Task: Search one way flight ticket for 4 adults, 1 infant in seat and 1 infant on lap in premium economy from Jacksonville: Albert J. Ellis Airport to Riverton: Central Wyoming Regional Airport (was Riverton Regional) on 8-4-2023. Choice of flights is Westjet. Number of bags: 5 checked bags. Price is upto 78000. Outbound departure time preference is 4:15.
Action: Mouse moved to (415, 355)
Screenshot: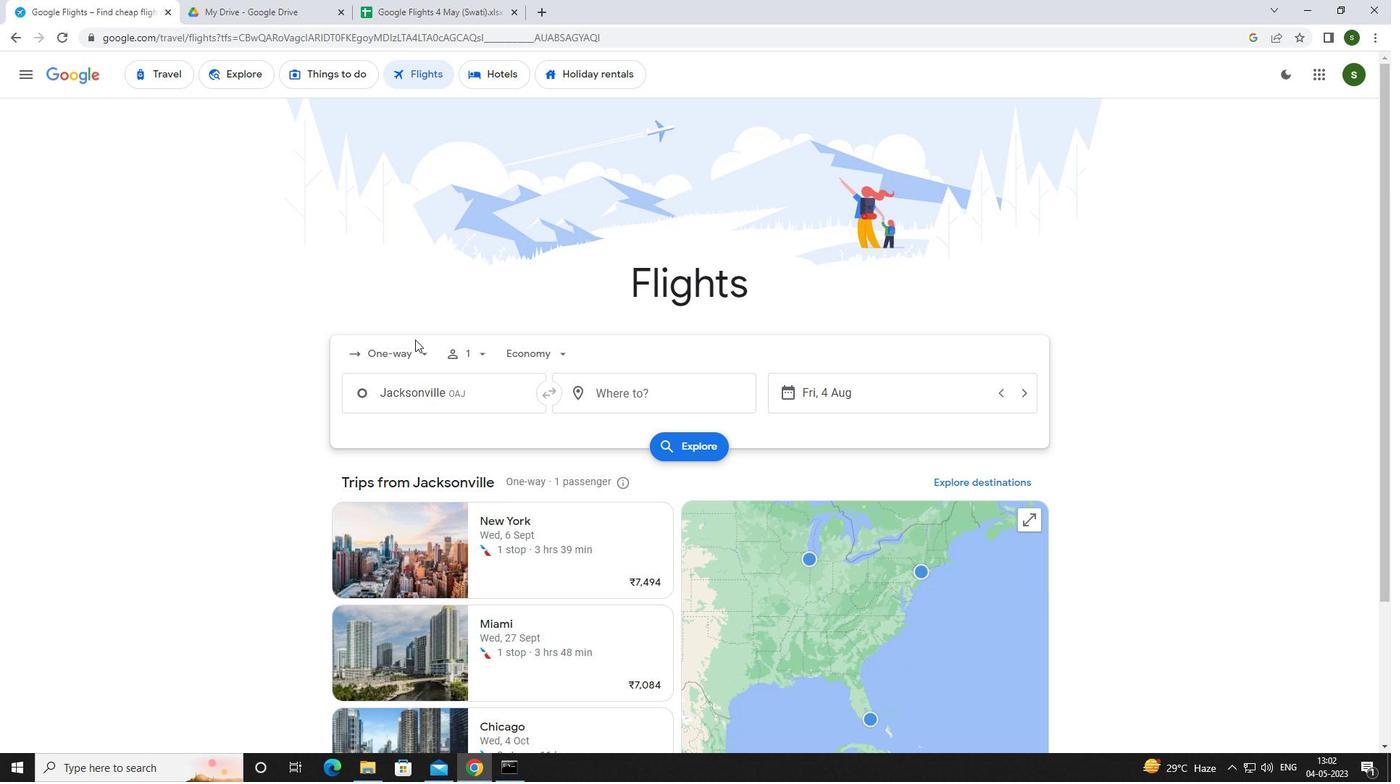 
Action: Mouse pressed left at (415, 355)
Screenshot: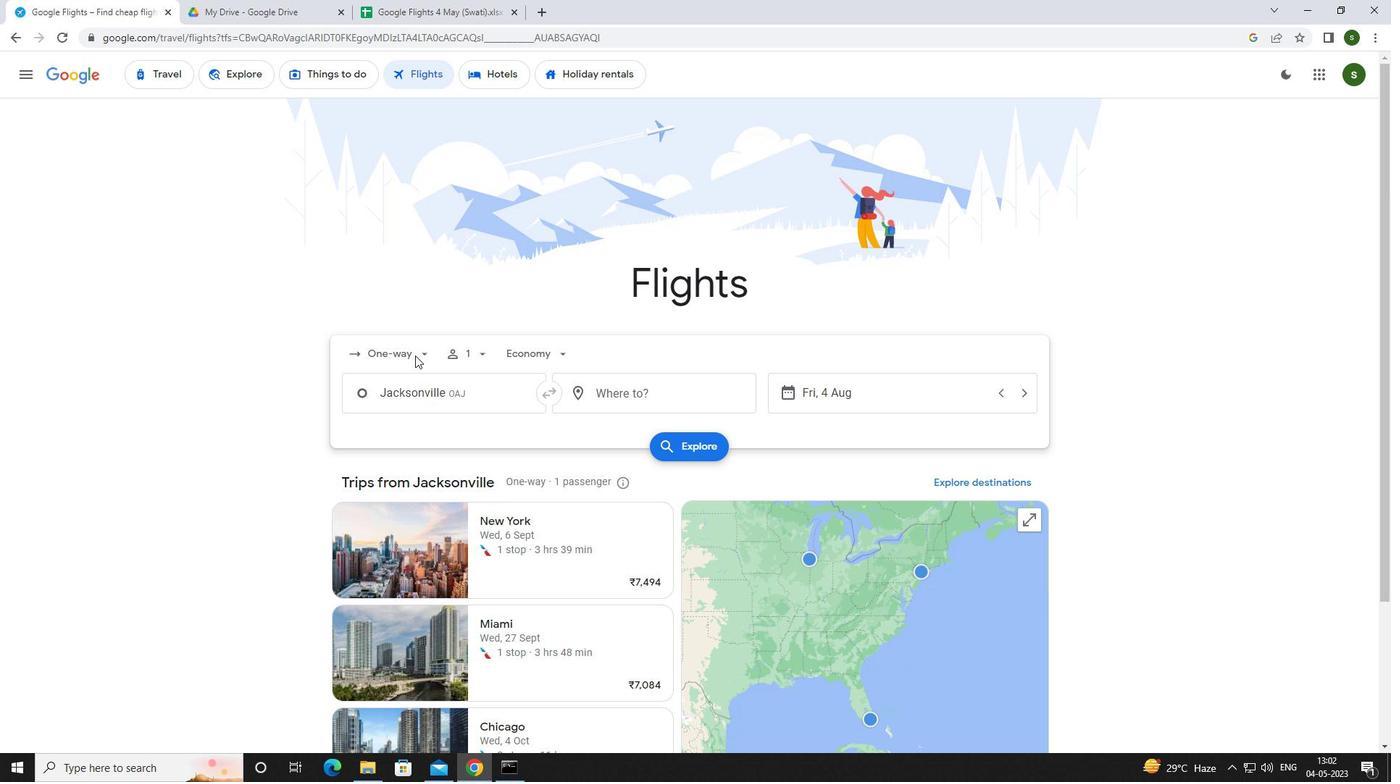 
Action: Mouse moved to (402, 424)
Screenshot: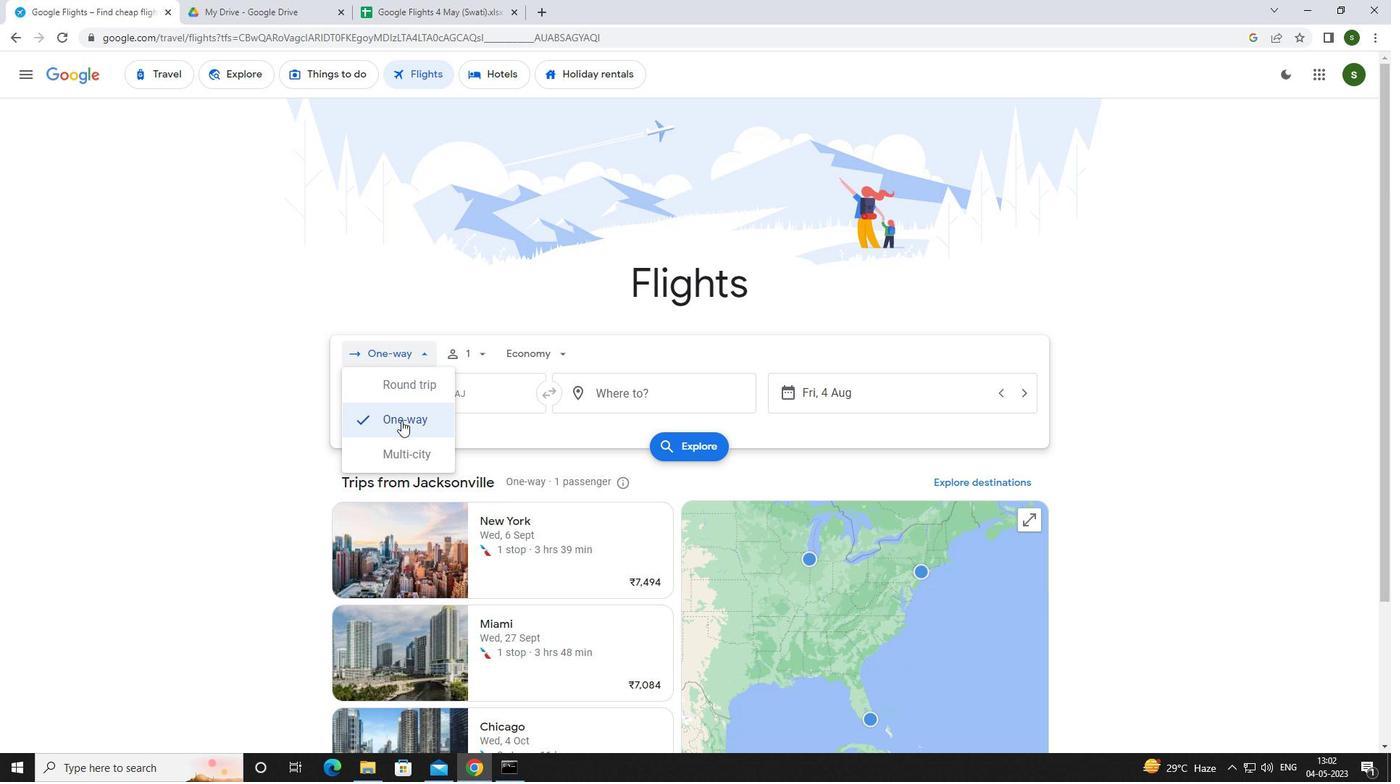 
Action: Mouse pressed left at (402, 424)
Screenshot: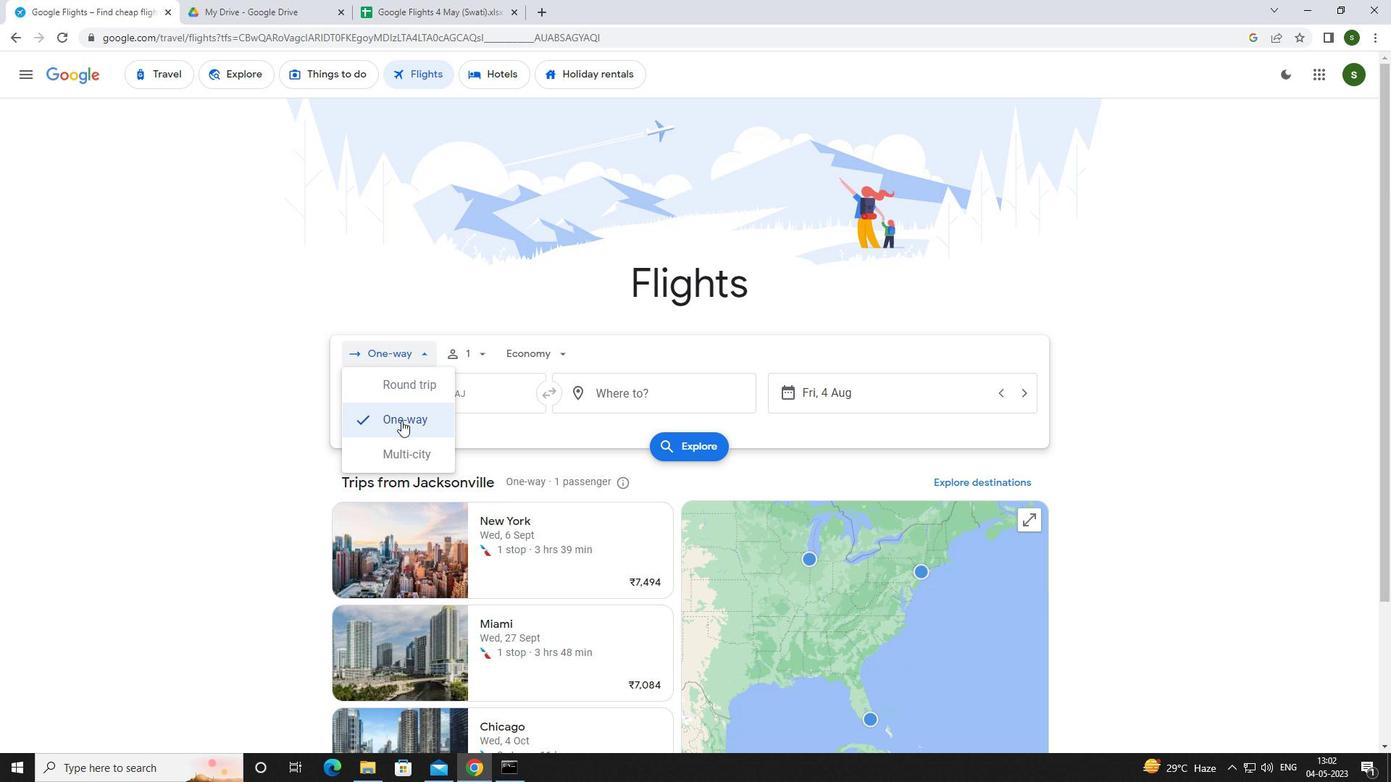 
Action: Mouse moved to (482, 355)
Screenshot: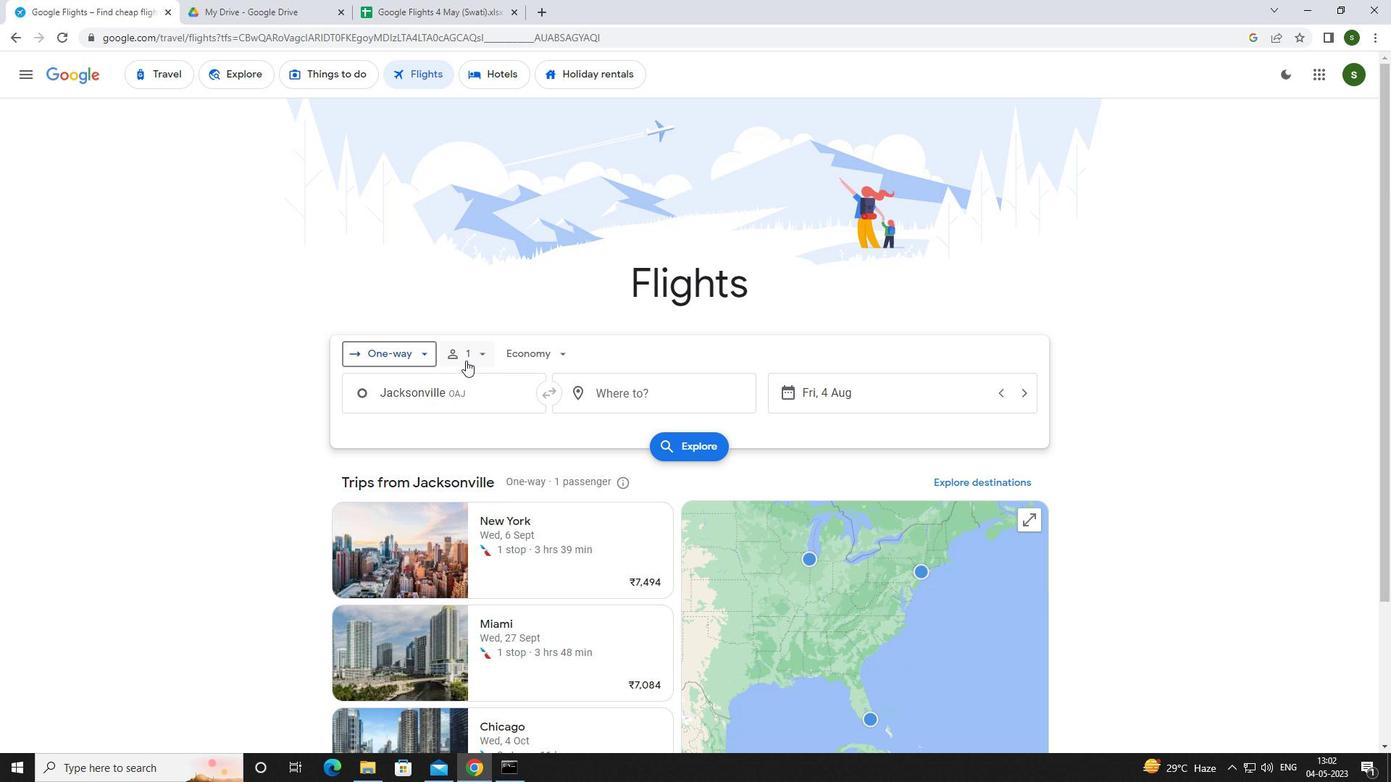 
Action: Mouse pressed left at (482, 355)
Screenshot: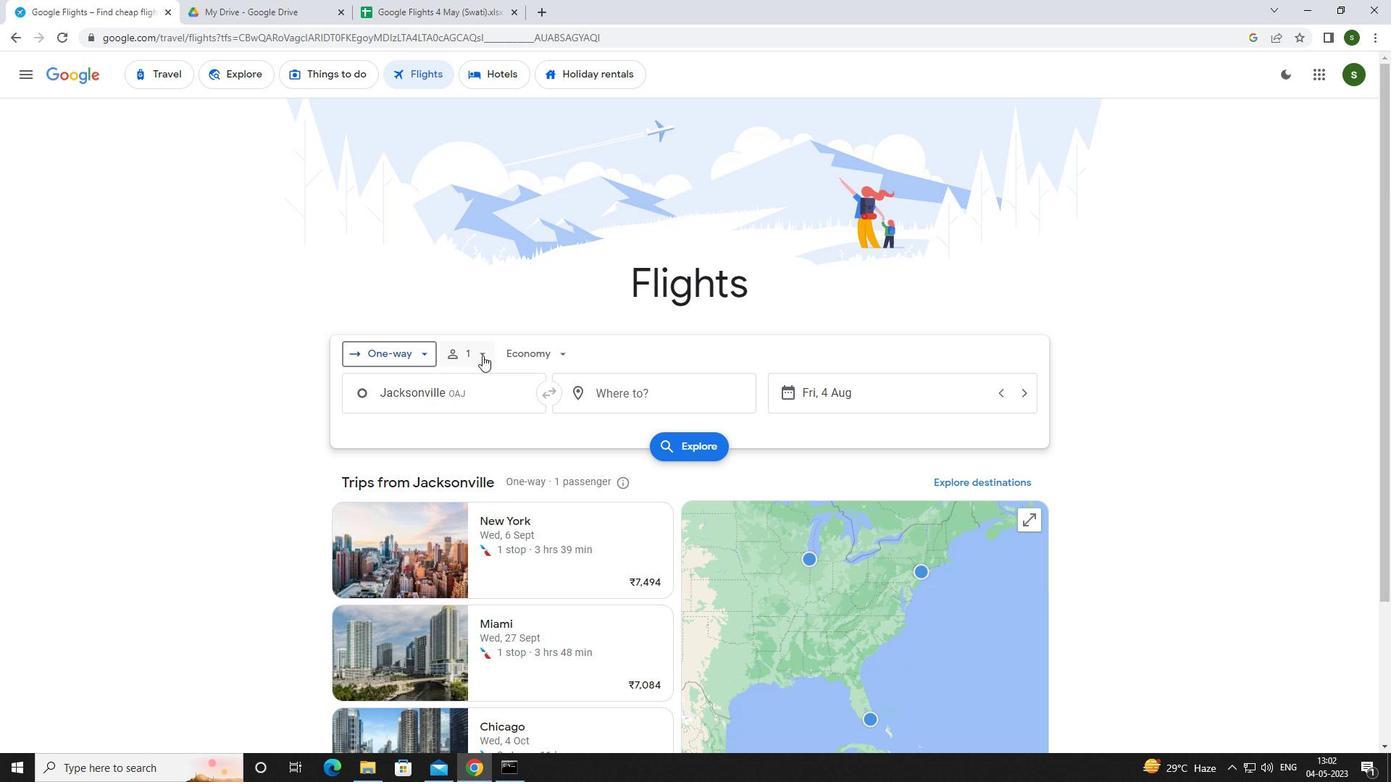 
Action: Mouse moved to (593, 389)
Screenshot: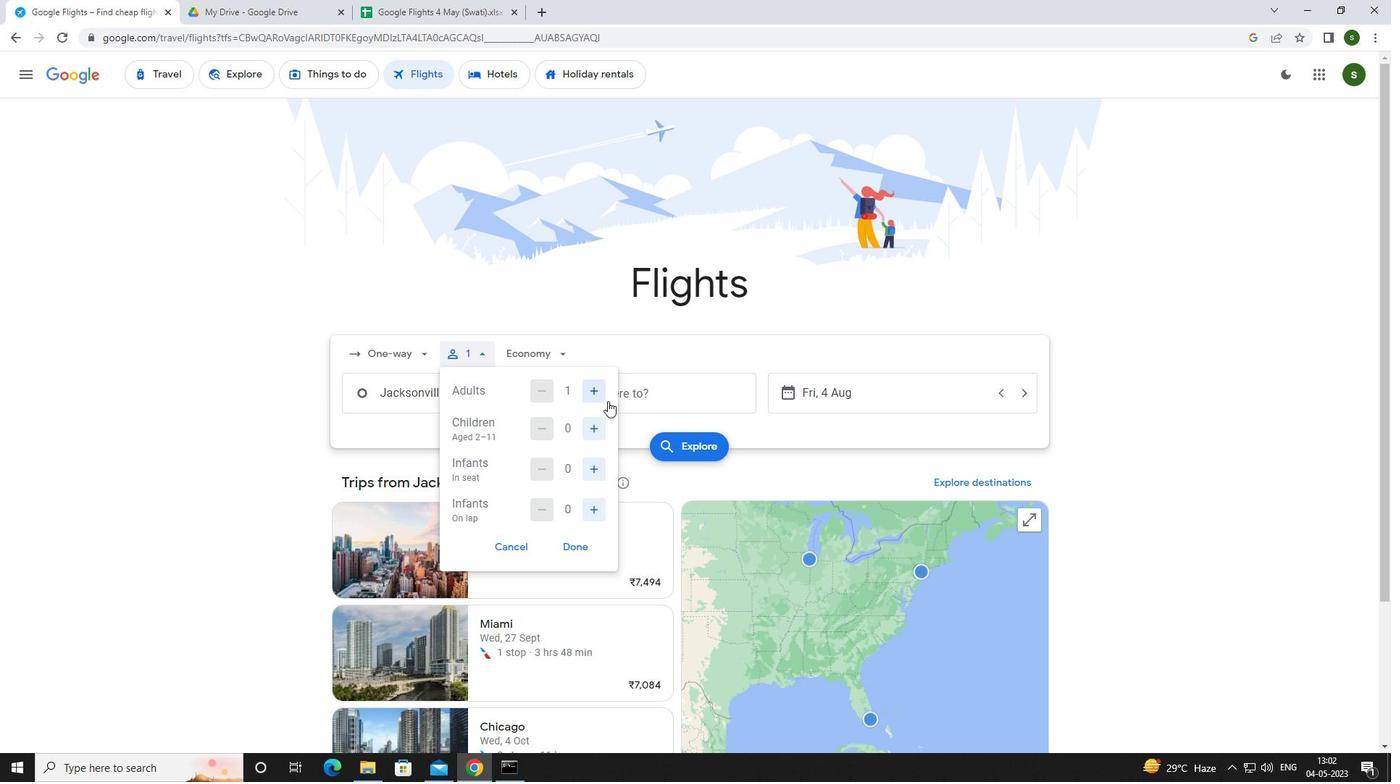 
Action: Mouse pressed left at (593, 389)
Screenshot: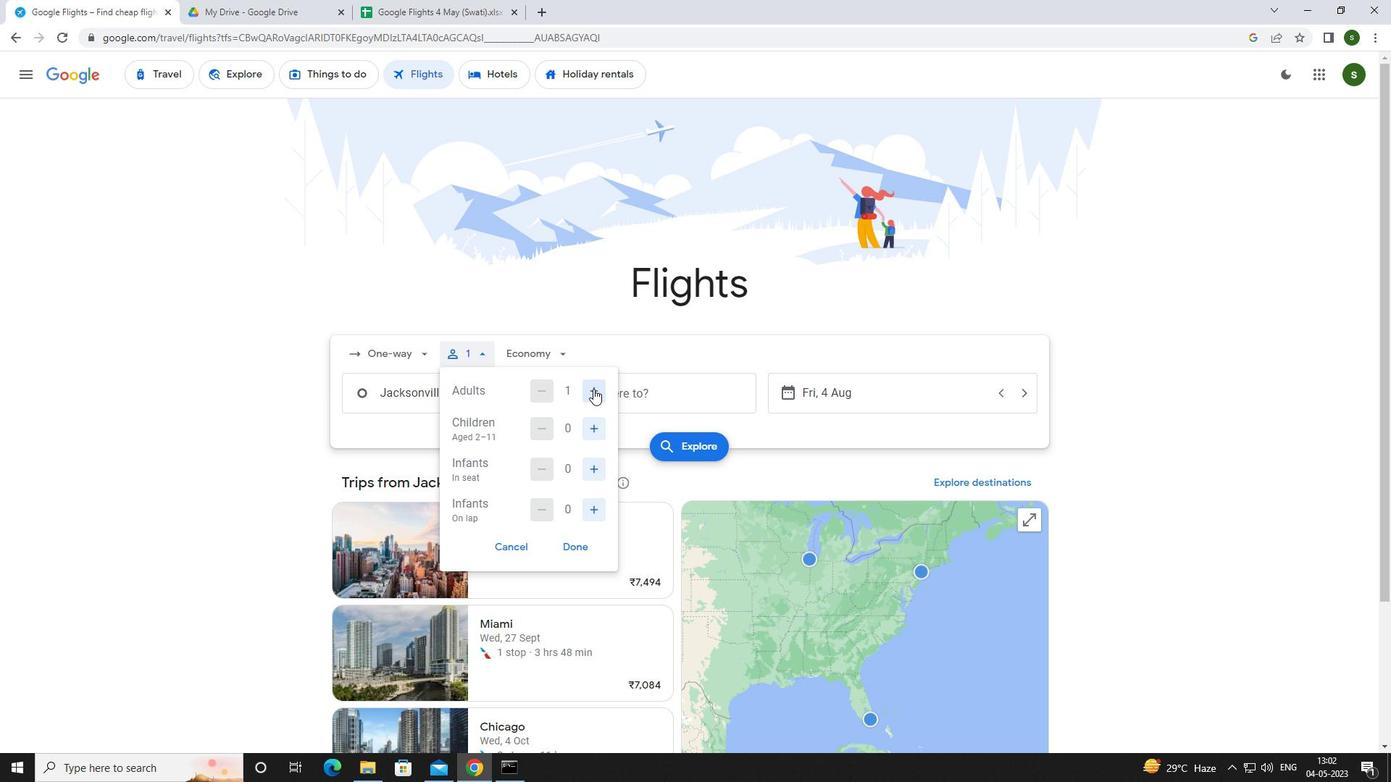 
Action: Mouse pressed left at (593, 389)
Screenshot: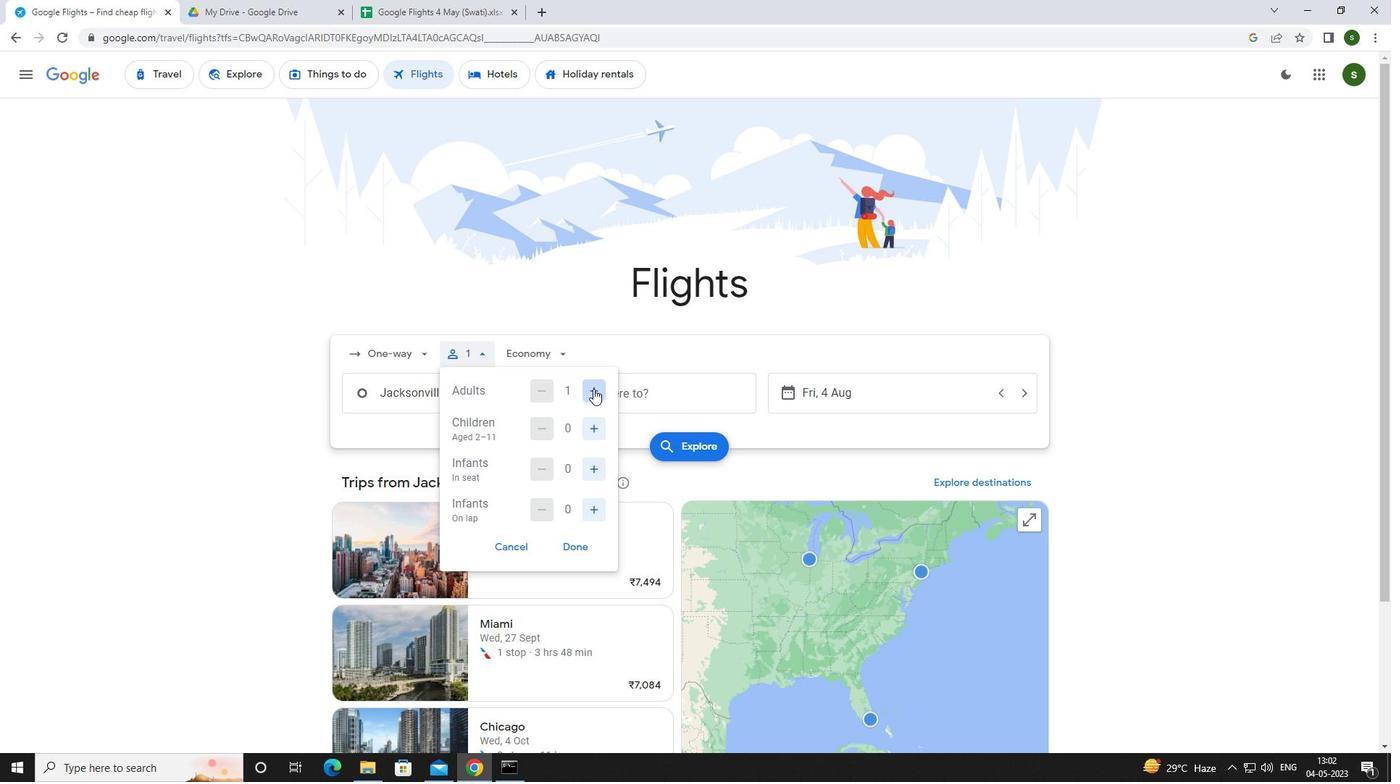 
Action: Mouse pressed left at (593, 389)
Screenshot: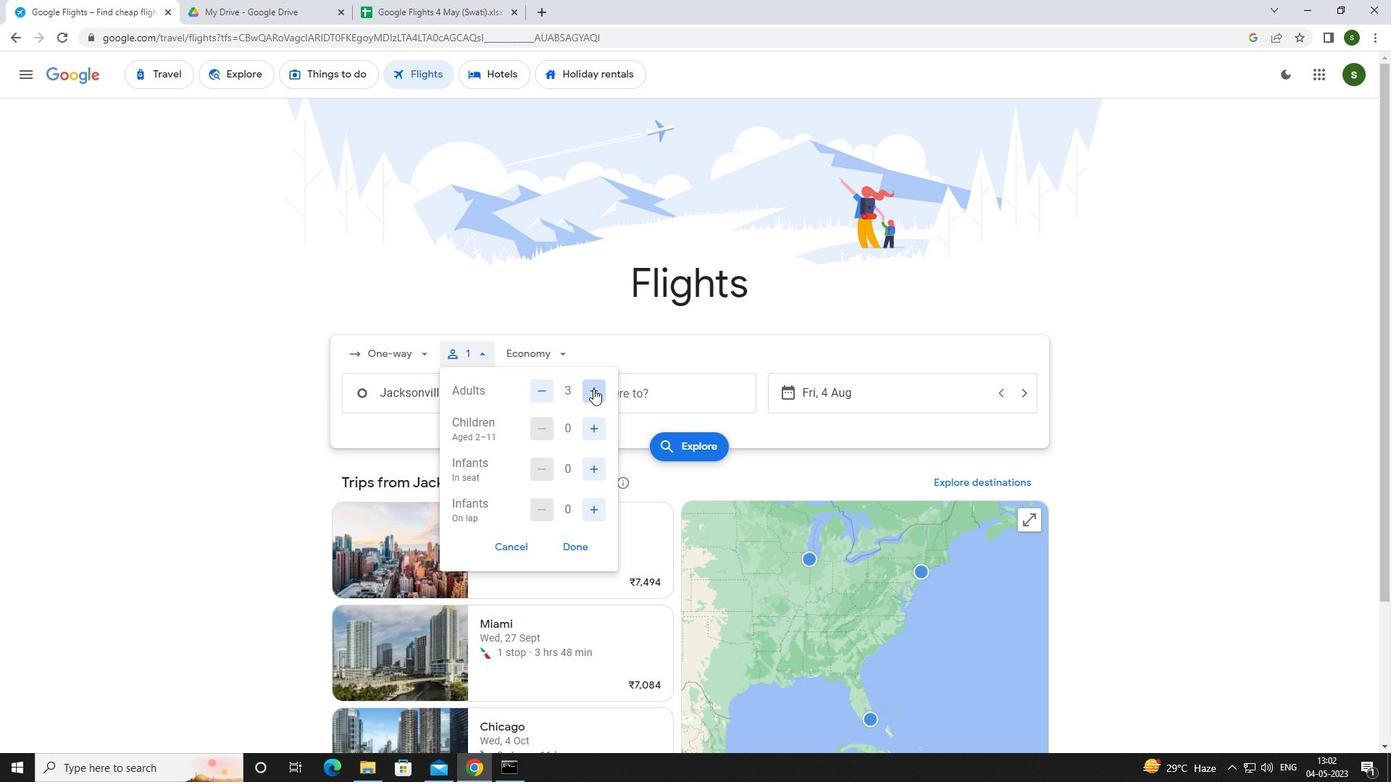
Action: Mouse moved to (588, 478)
Screenshot: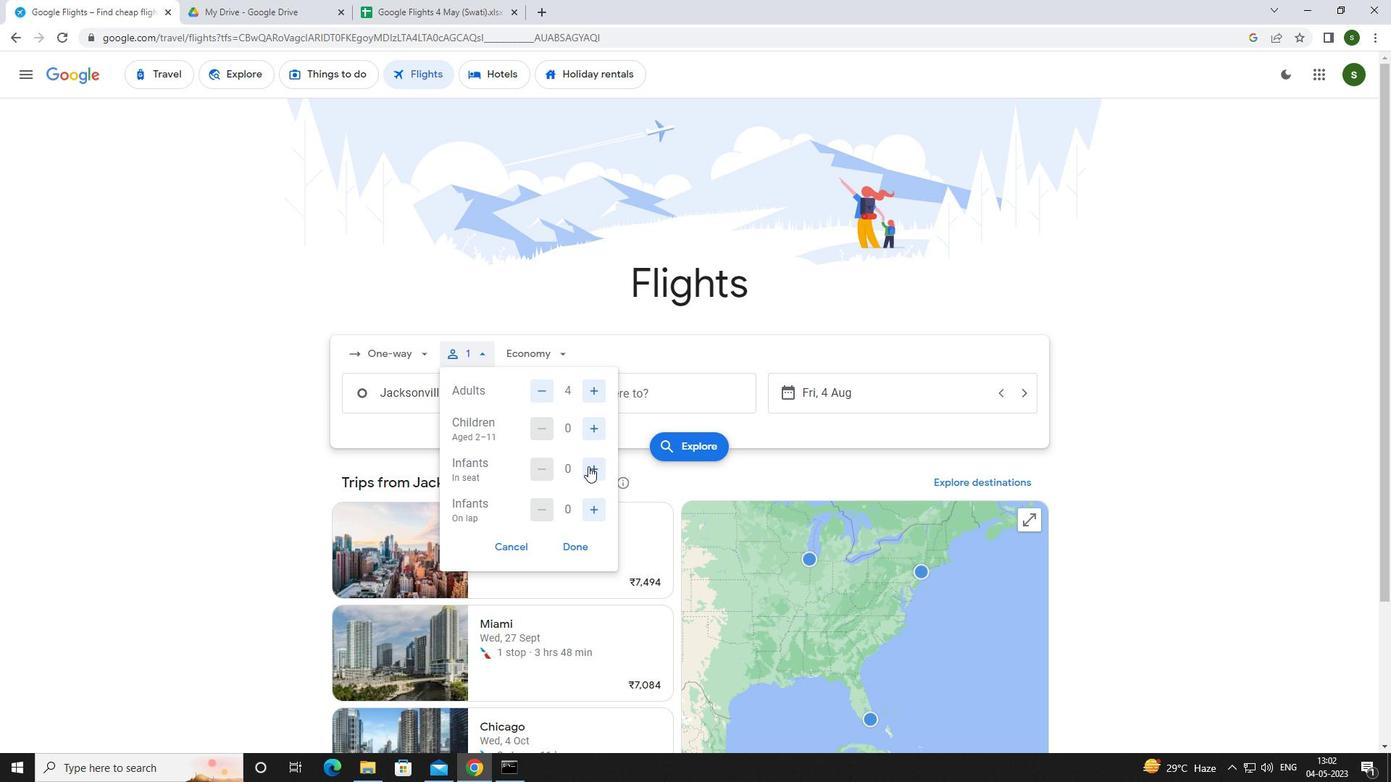 
Action: Mouse pressed left at (588, 478)
Screenshot: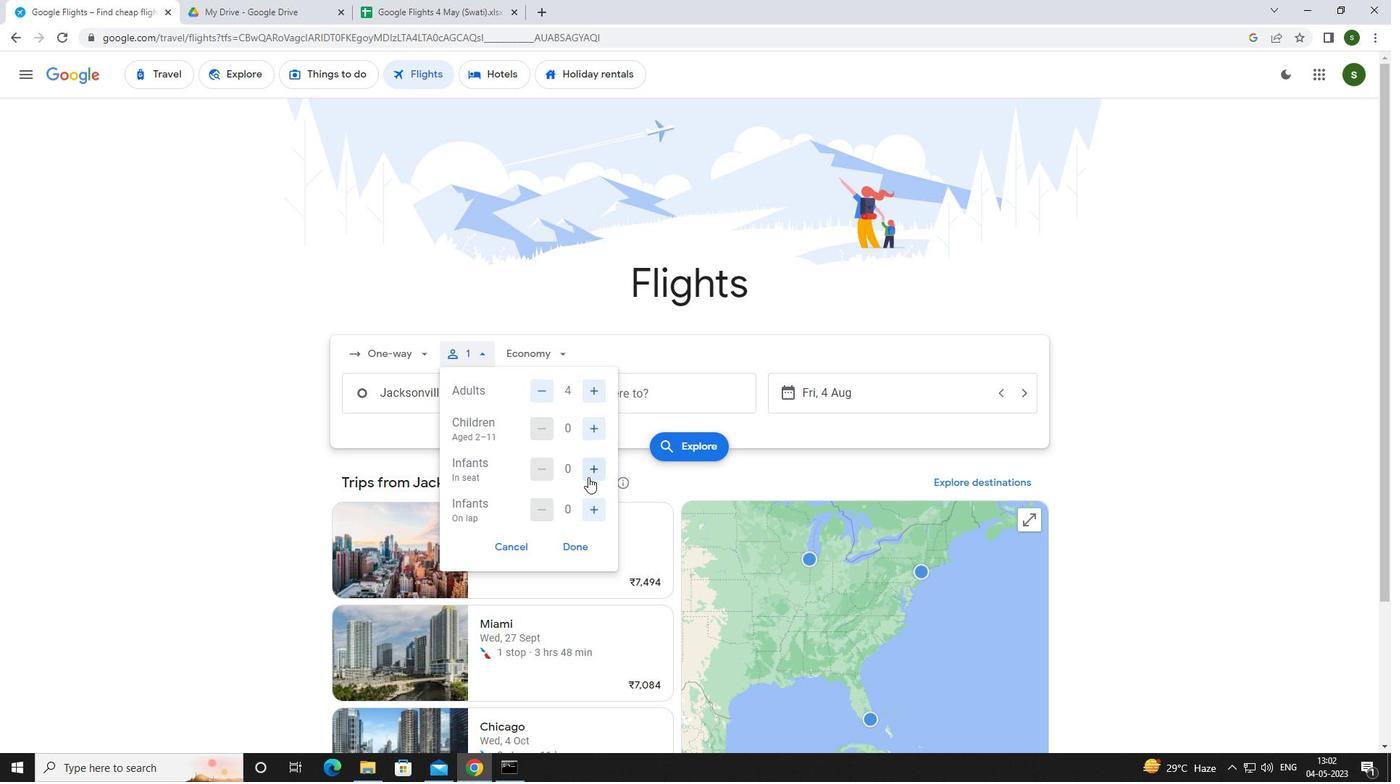 
Action: Mouse moved to (595, 507)
Screenshot: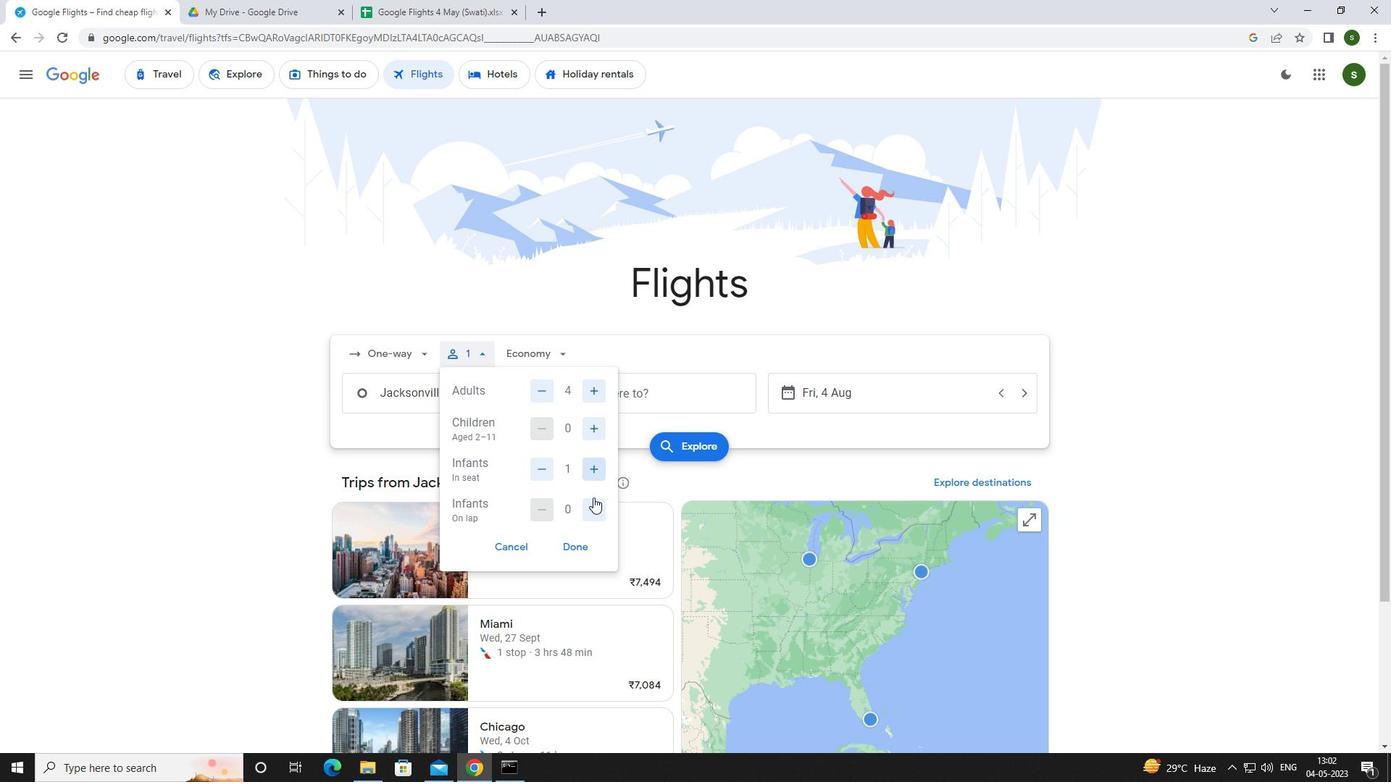 
Action: Mouse pressed left at (595, 507)
Screenshot: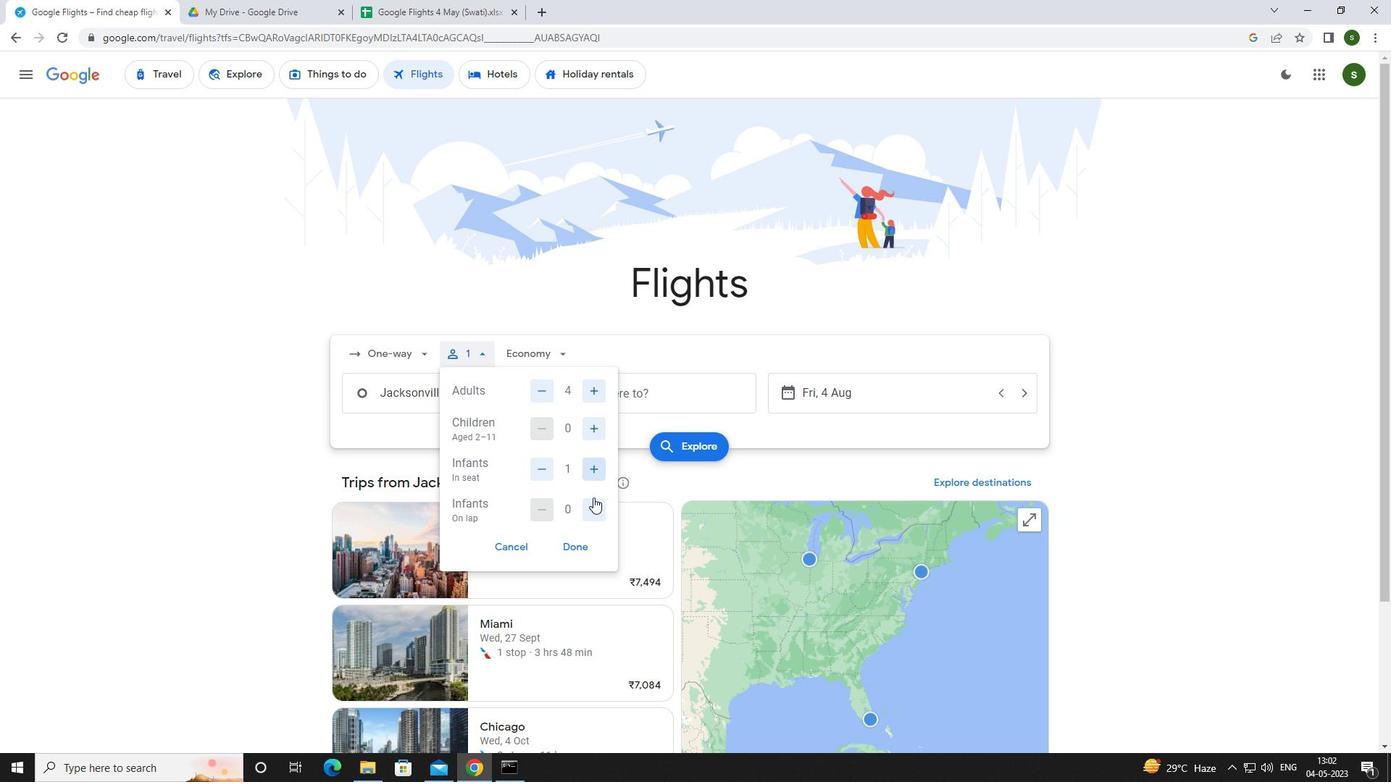 
Action: Mouse moved to (564, 357)
Screenshot: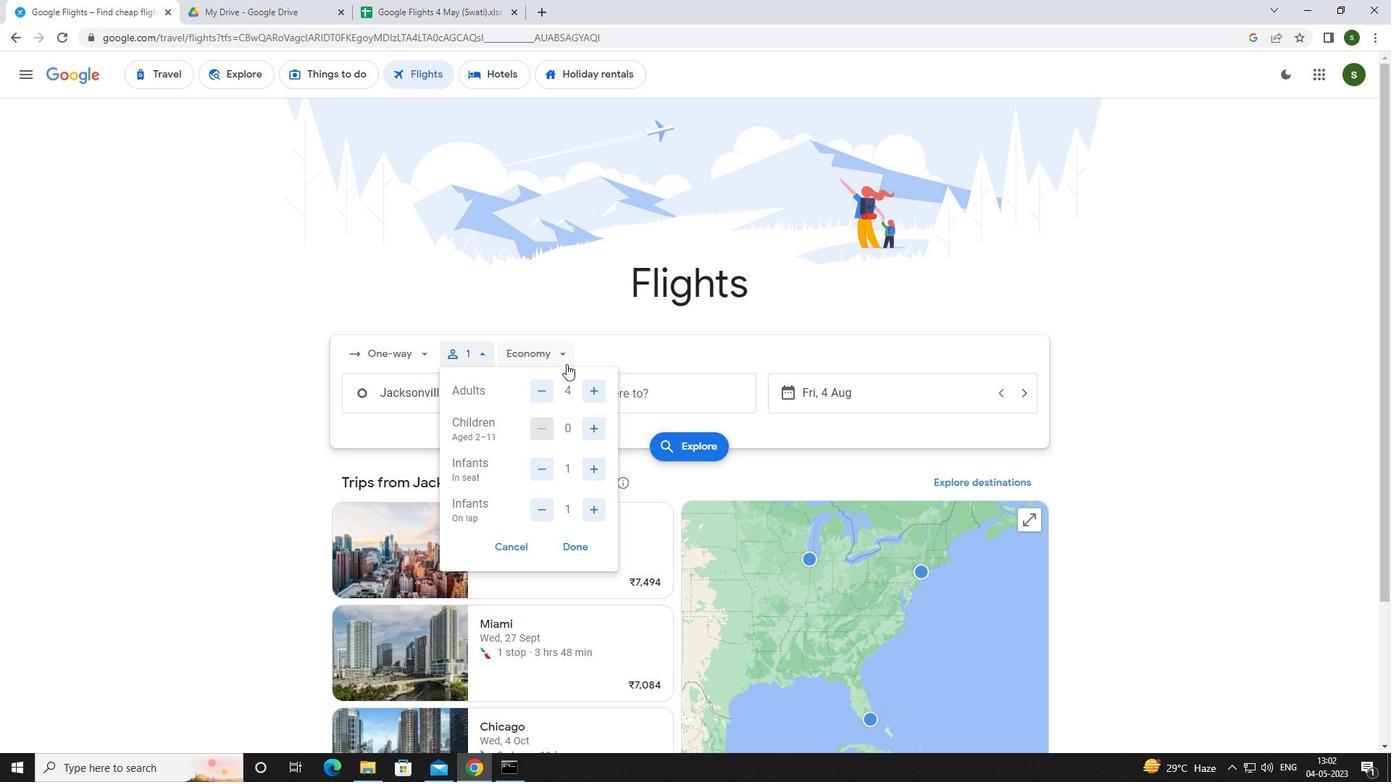 
Action: Mouse pressed left at (564, 357)
Screenshot: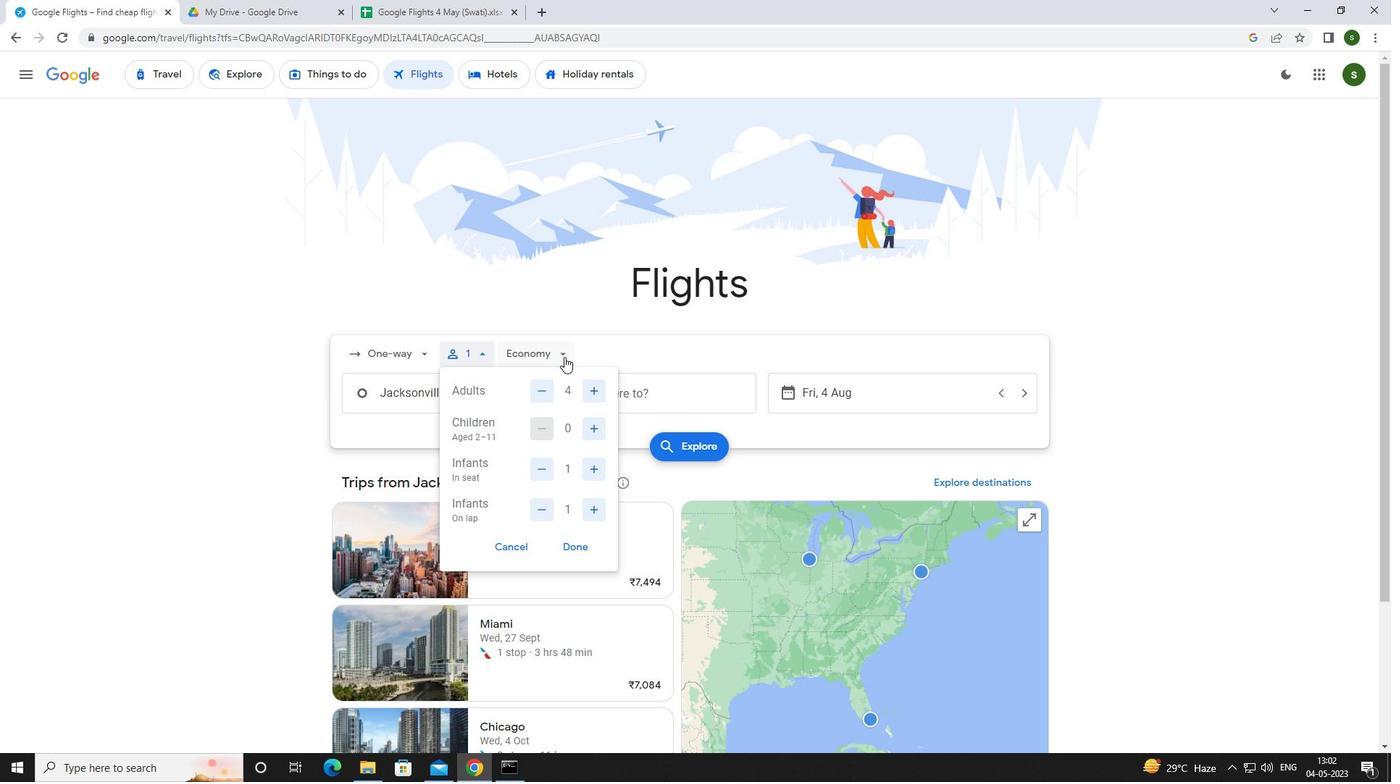 
Action: Mouse moved to (570, 415)
Screenshot: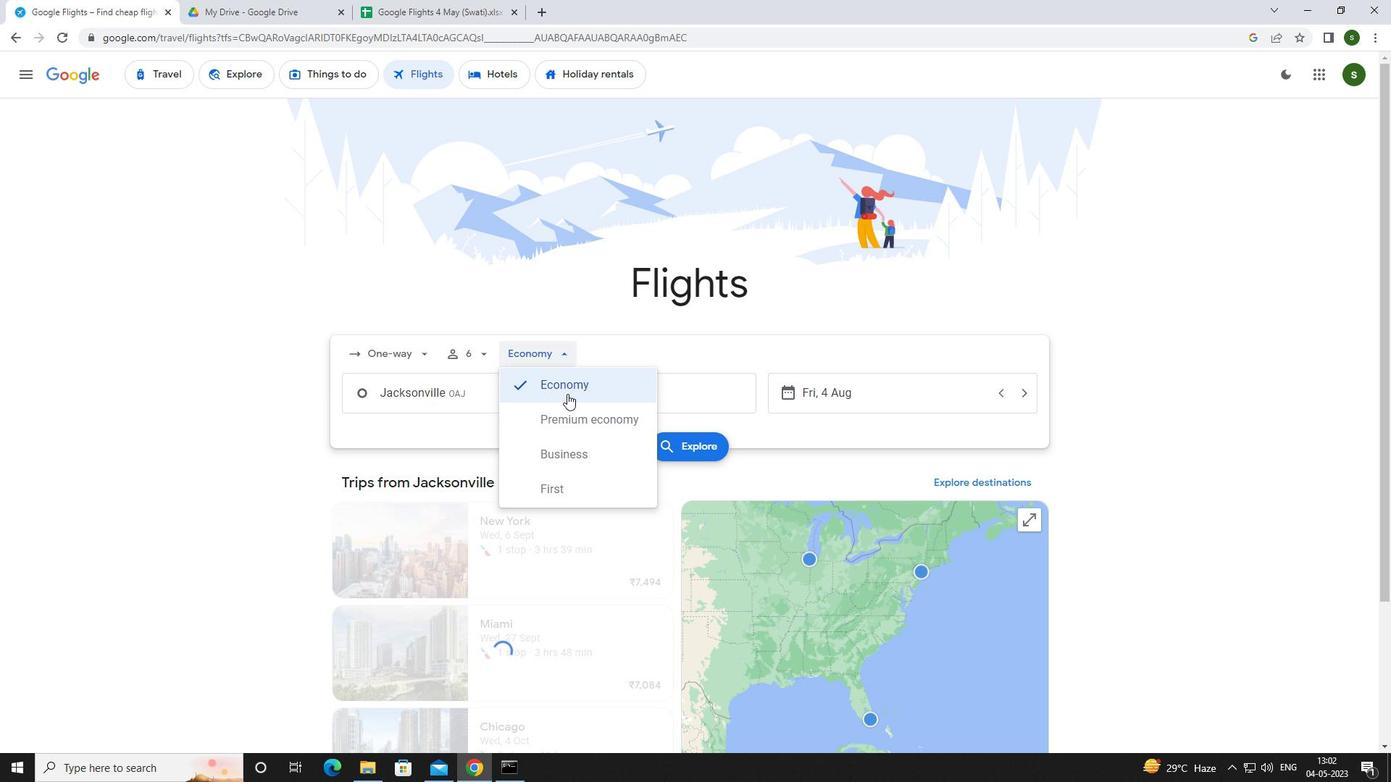 
Action: Mouse pressed left at (570, 415)
Screenshot: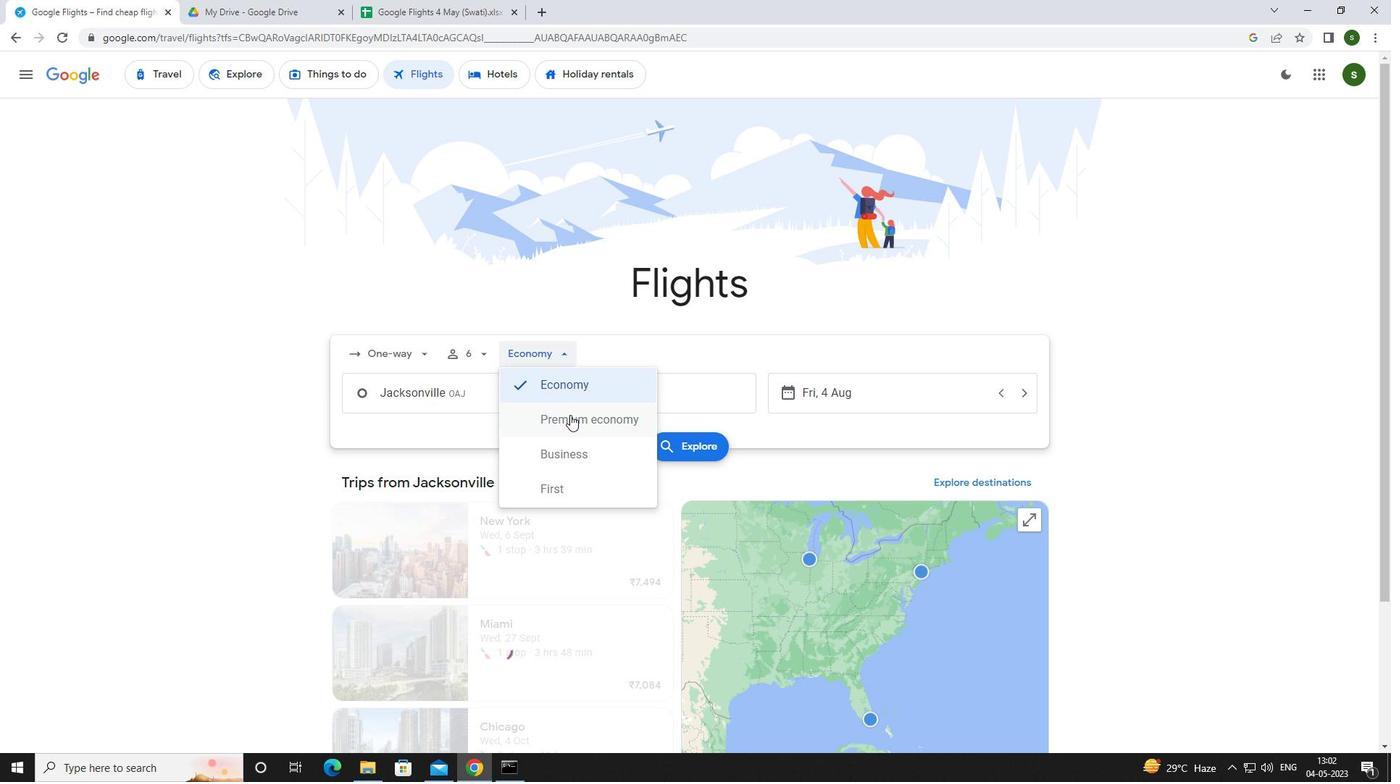
Action: Mouse moved to (514, 392)
Screenshot: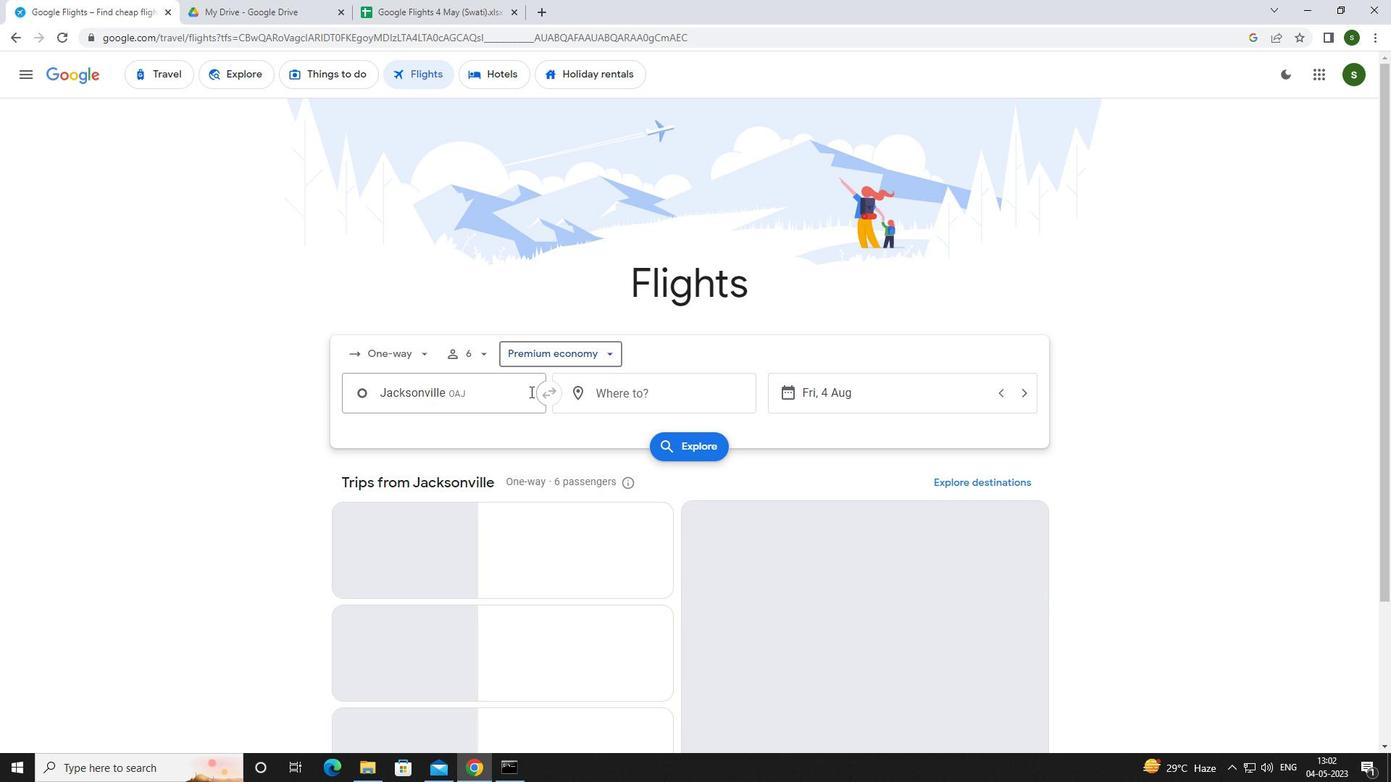 
Action: Mouse pressed left at (514, 392)
Screenshot: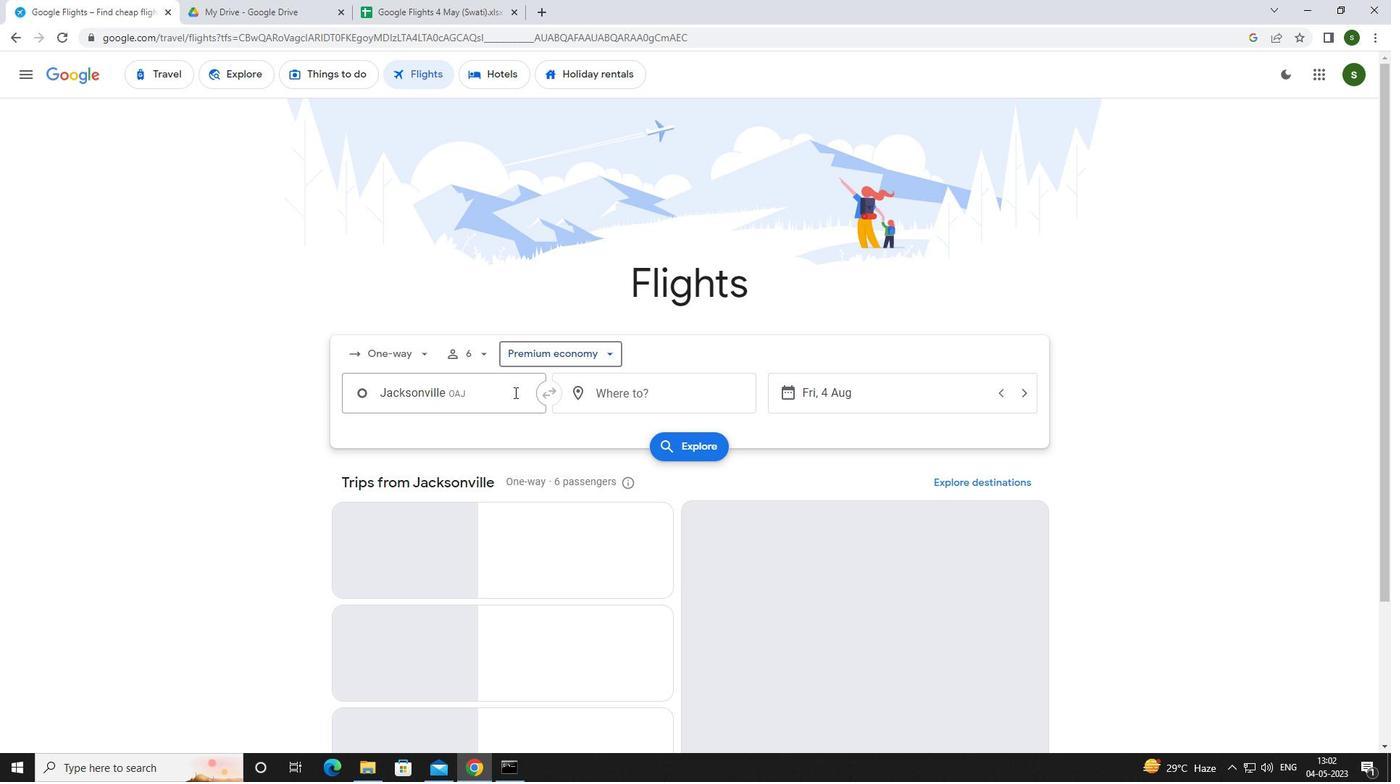 
Action: Key pressed <Key.caps_lock>a<Key.caps_lock>lbert<Key.space>
Screenshot: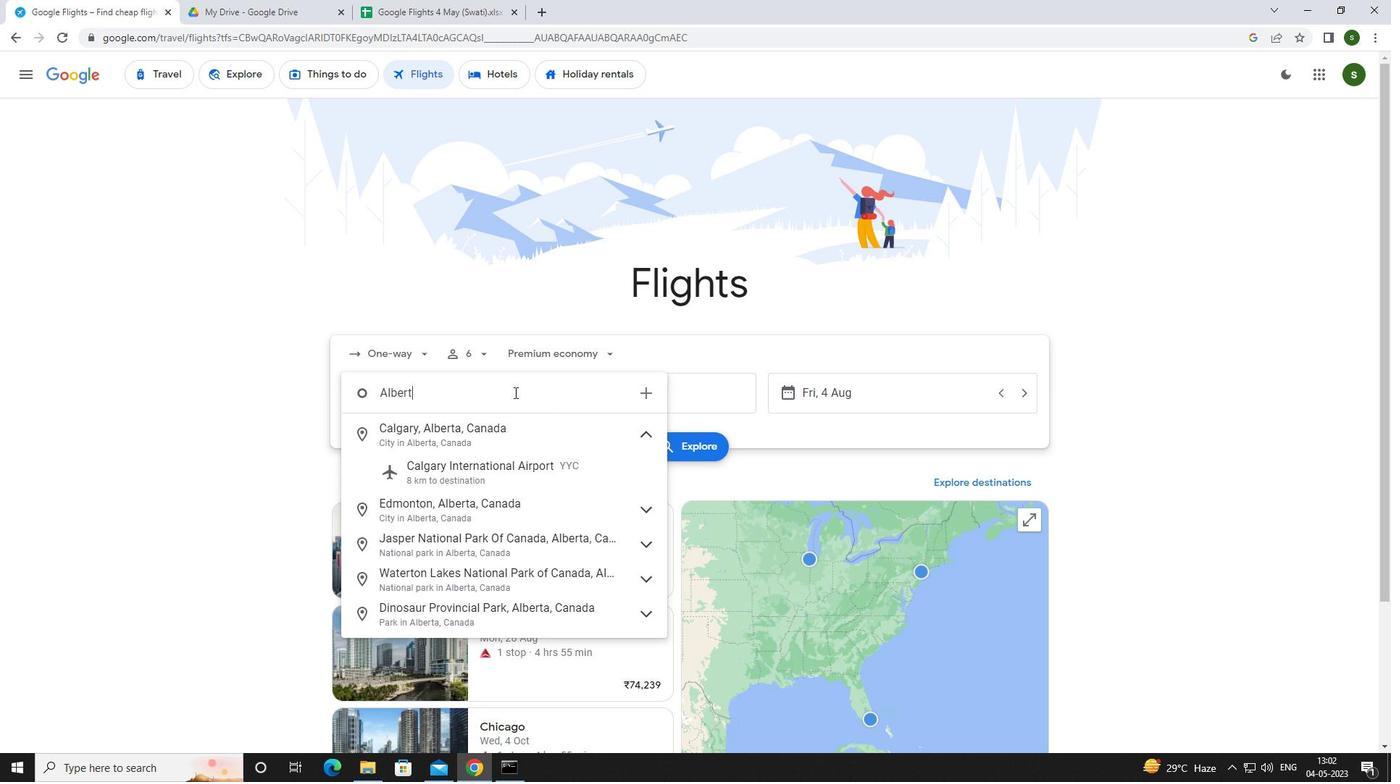 
Action: Mouse moved to (513, 426)
Screenshot: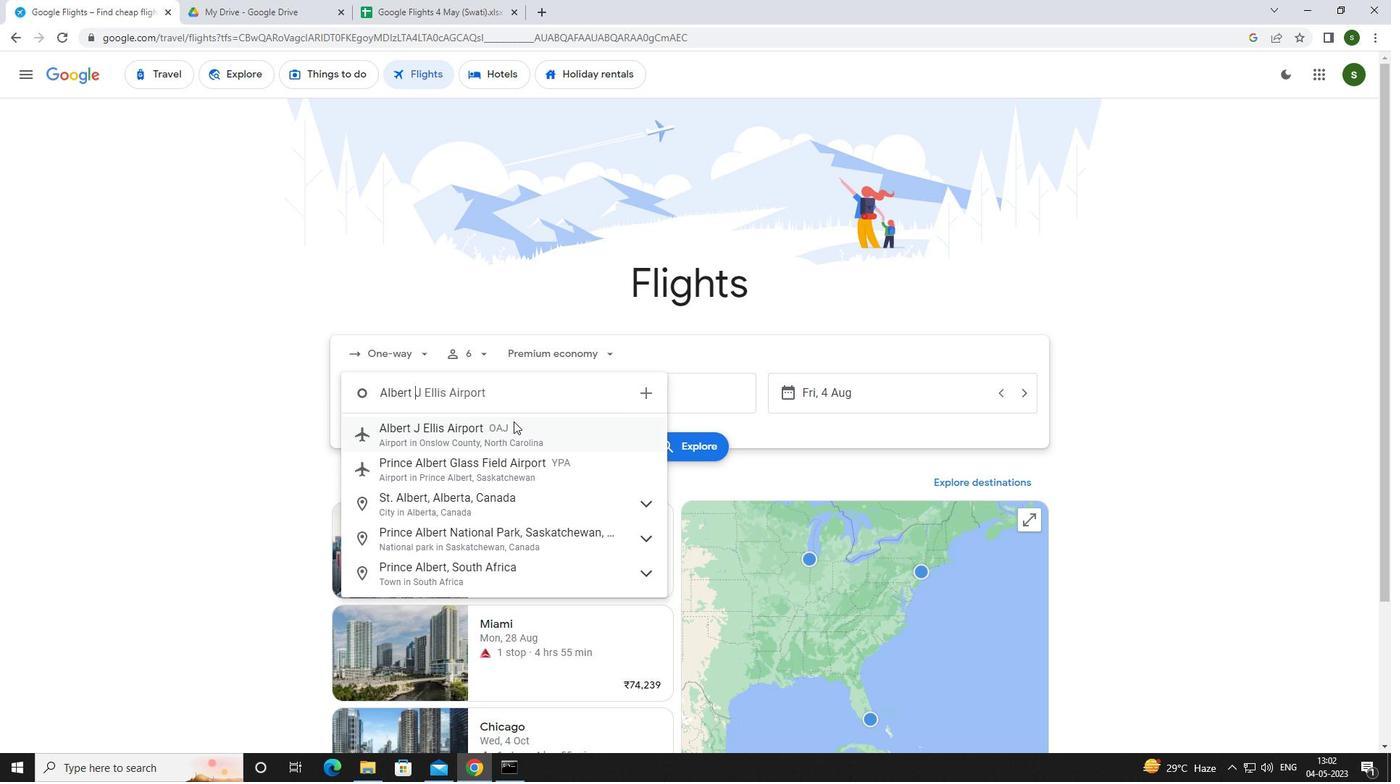 
Action: Mouse pressed left at (513, 426)
Screenshot: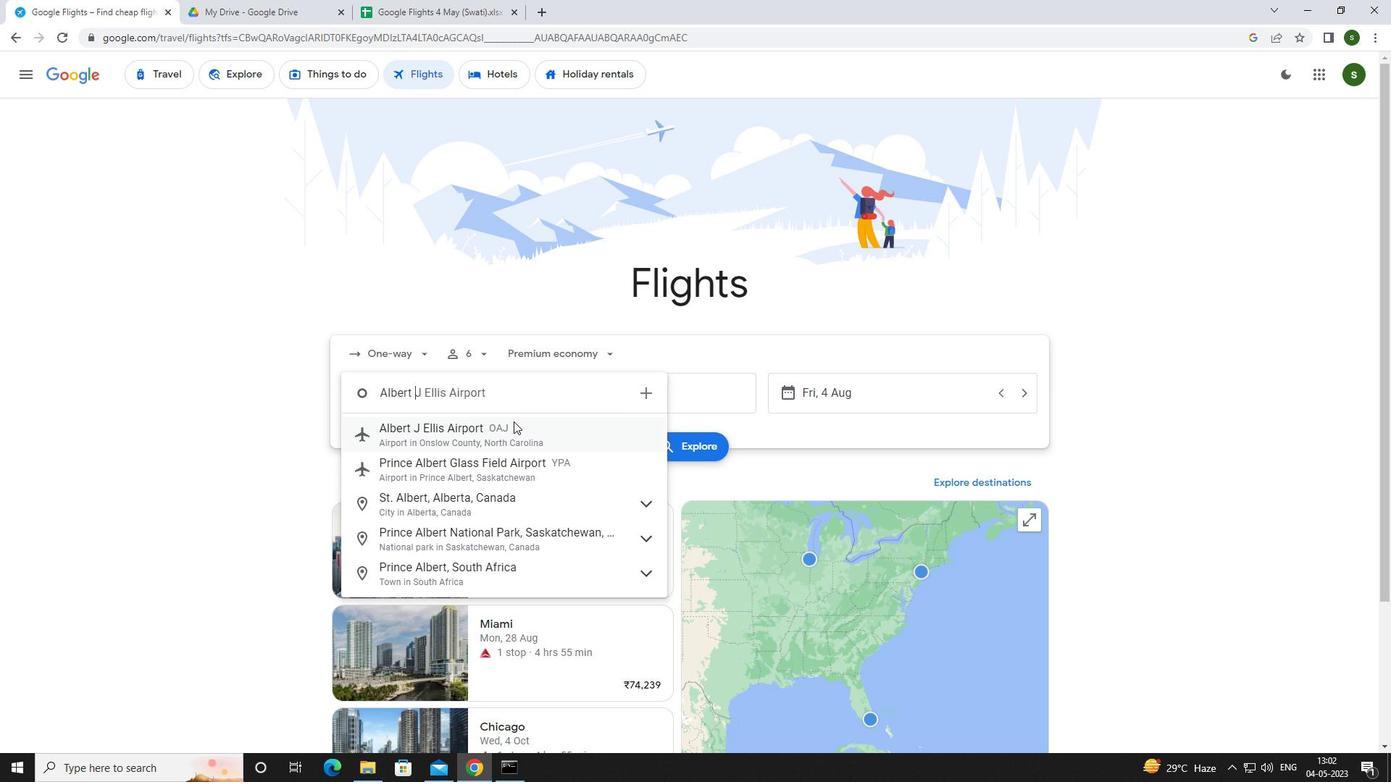 
Action: Mouse moved to (637, 401)
Screenshot: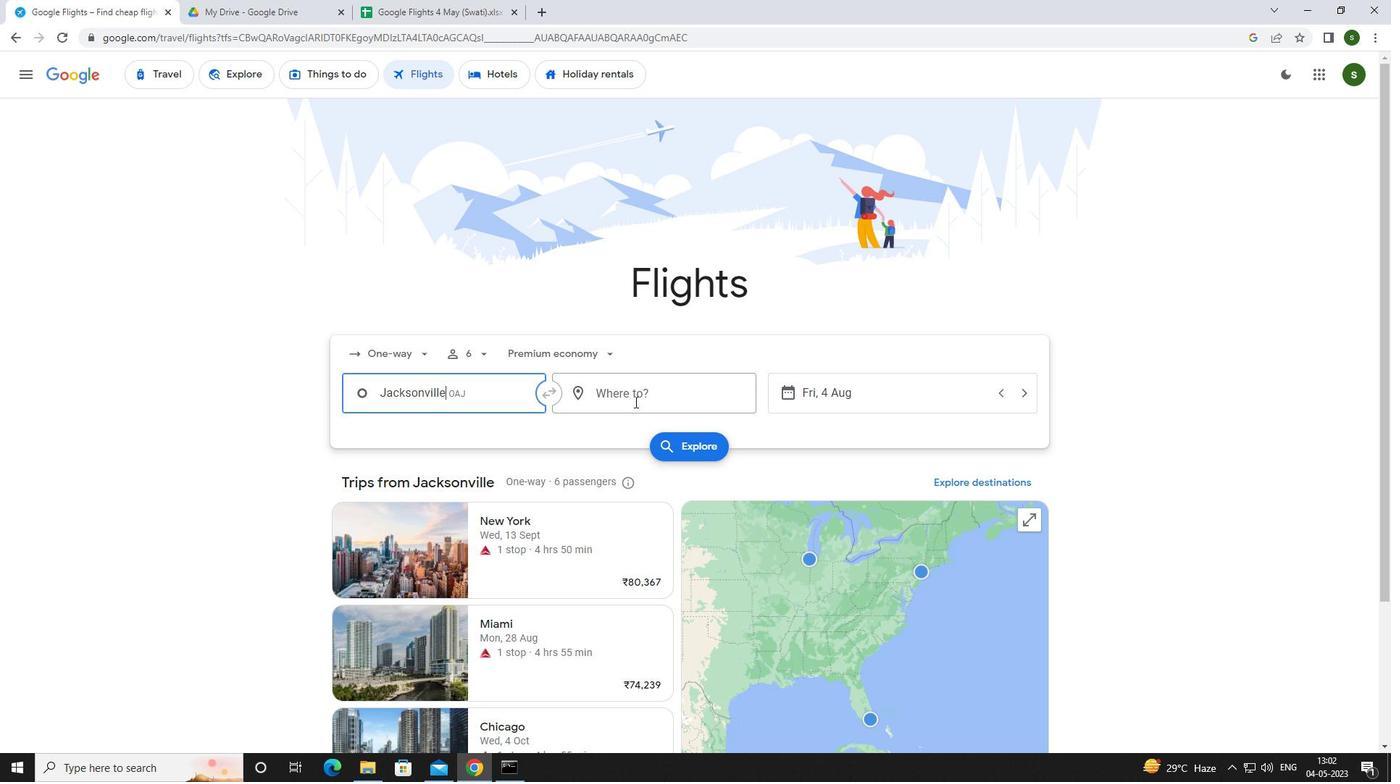 
Action: Mouse pressed left at (637, 401)
Screenshot: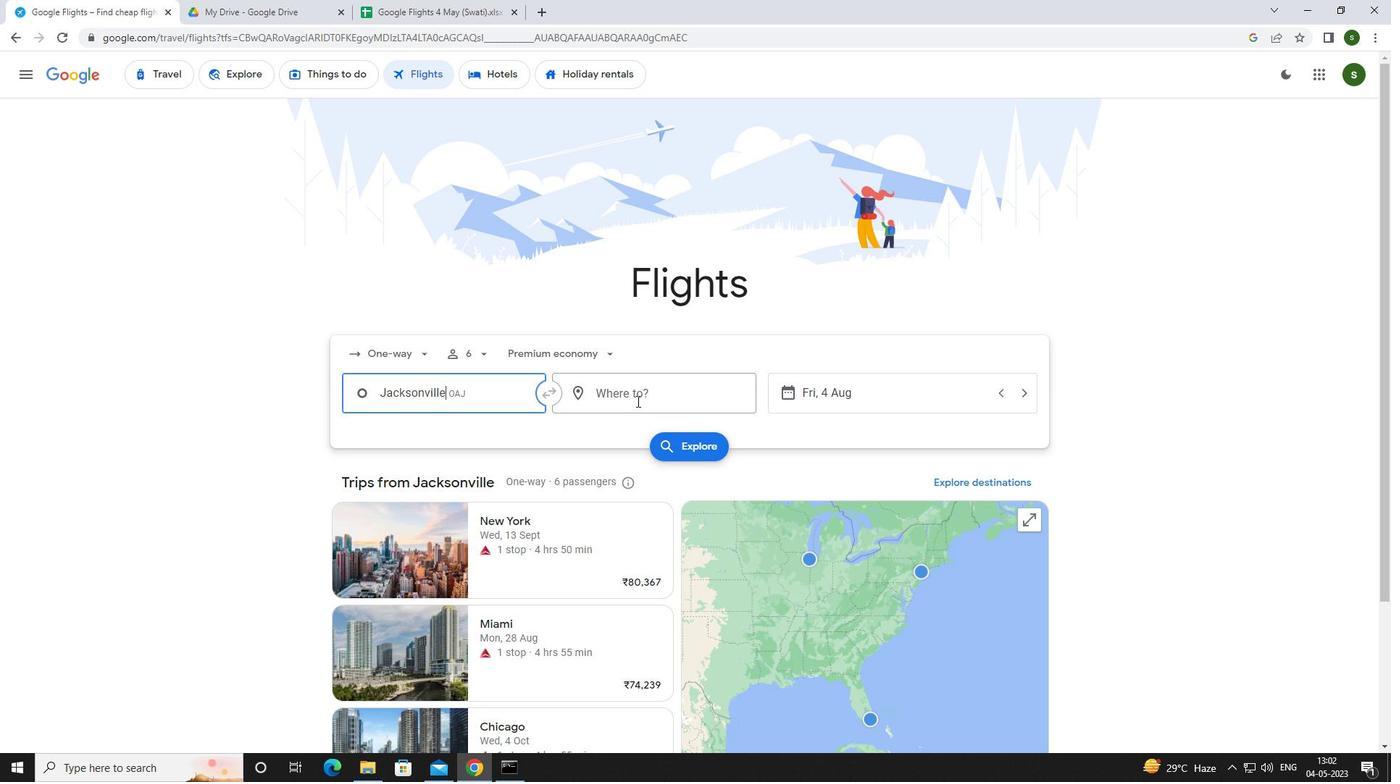 
Action: Key pressed <Key.caps_lock>r<Key.caps_lock>iverto
Screenshot: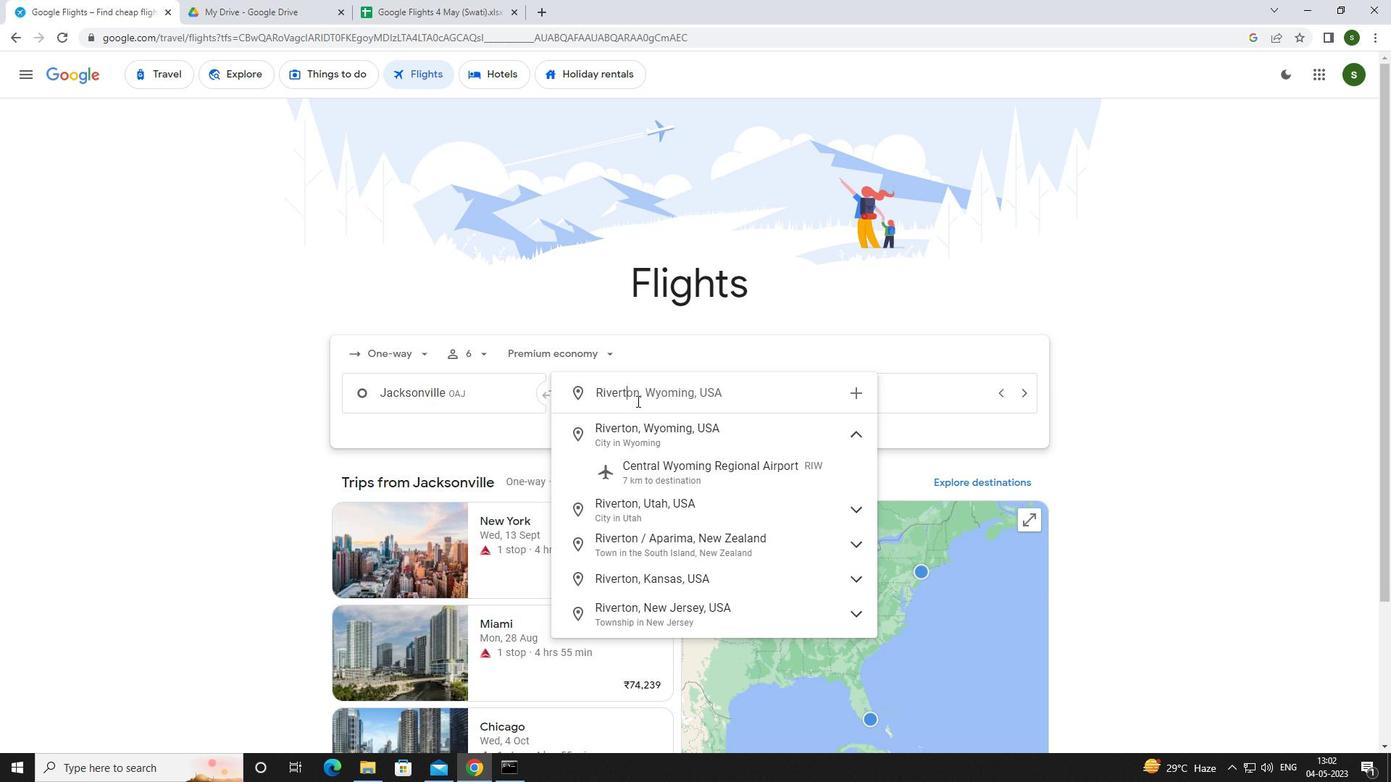 
Action: Mouse moved to (652, 458)
Screenshot: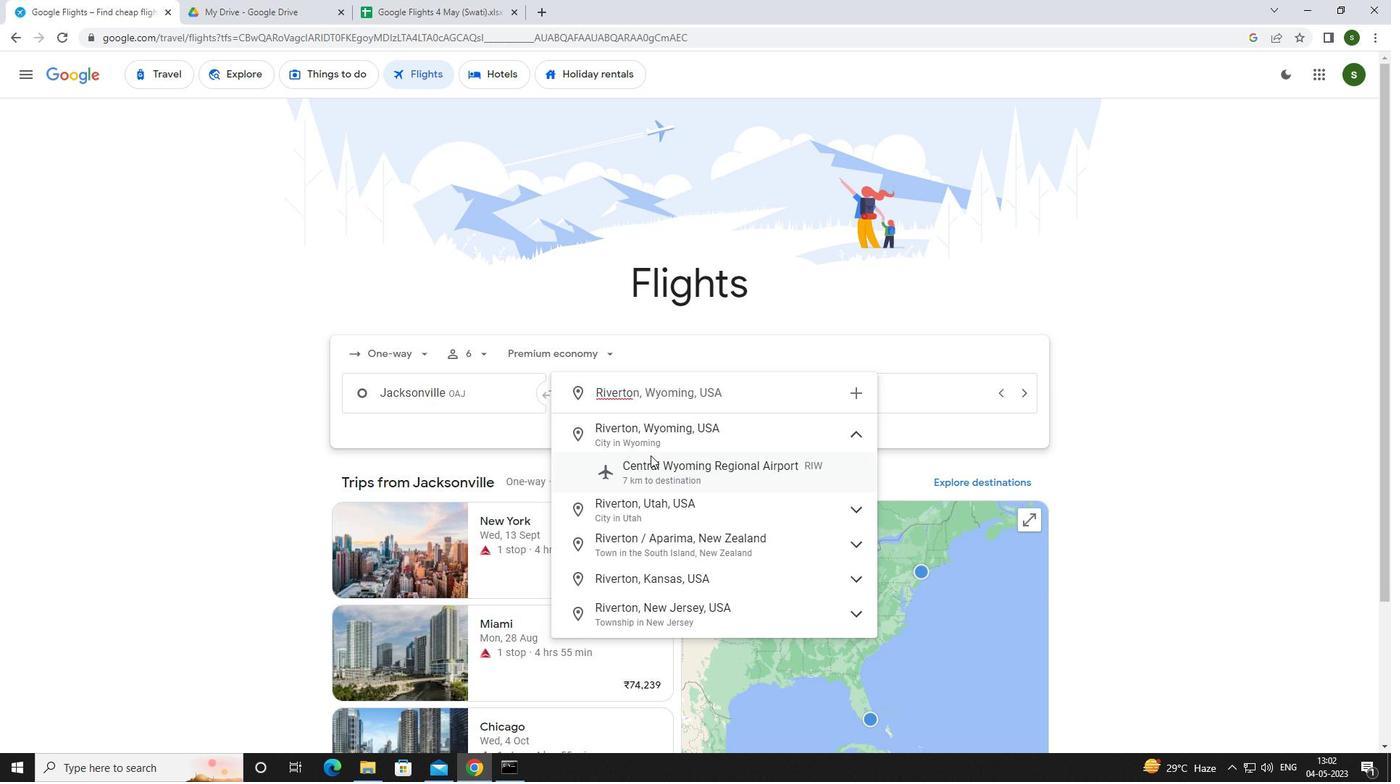 
Action: Mouse pressed left at (652, 458)
Screenshot: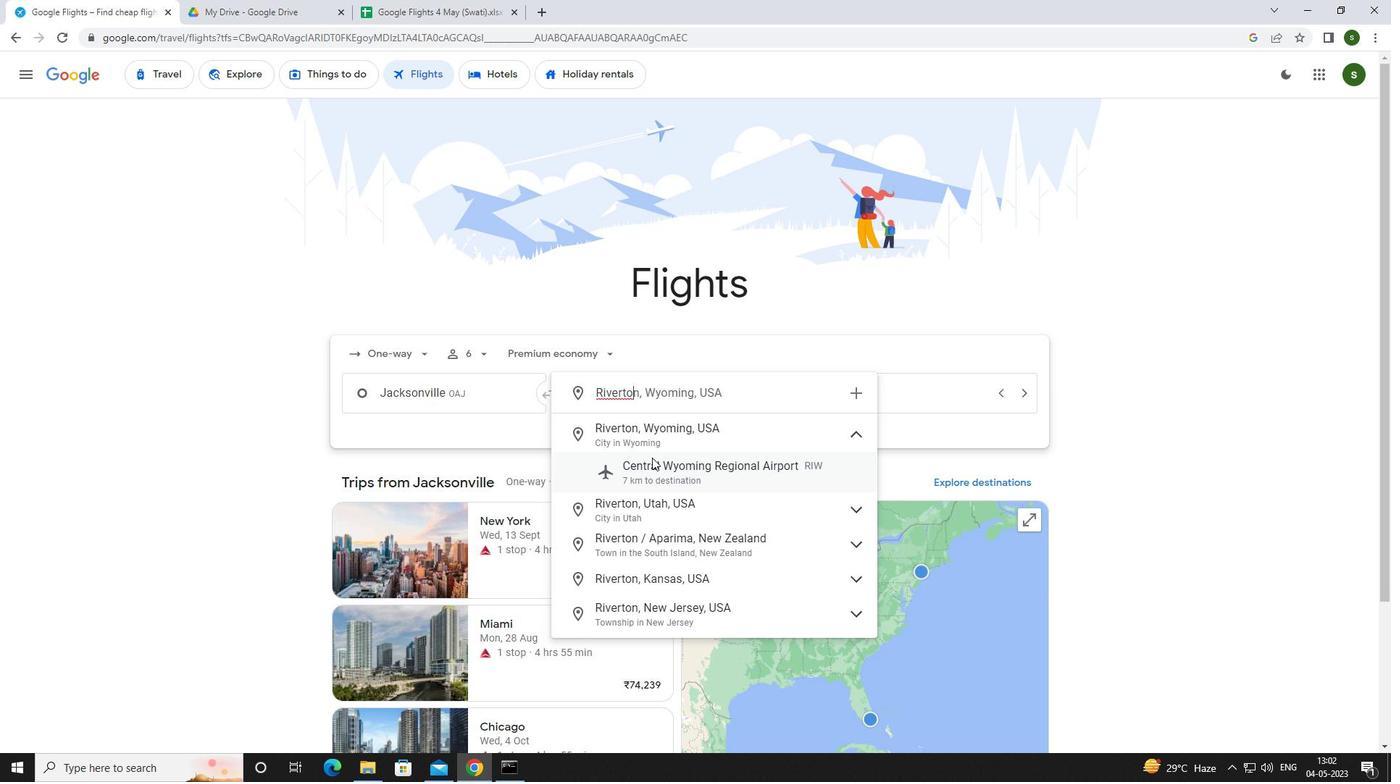 
Action: Mouse moved to (880, 403)
Screenshot: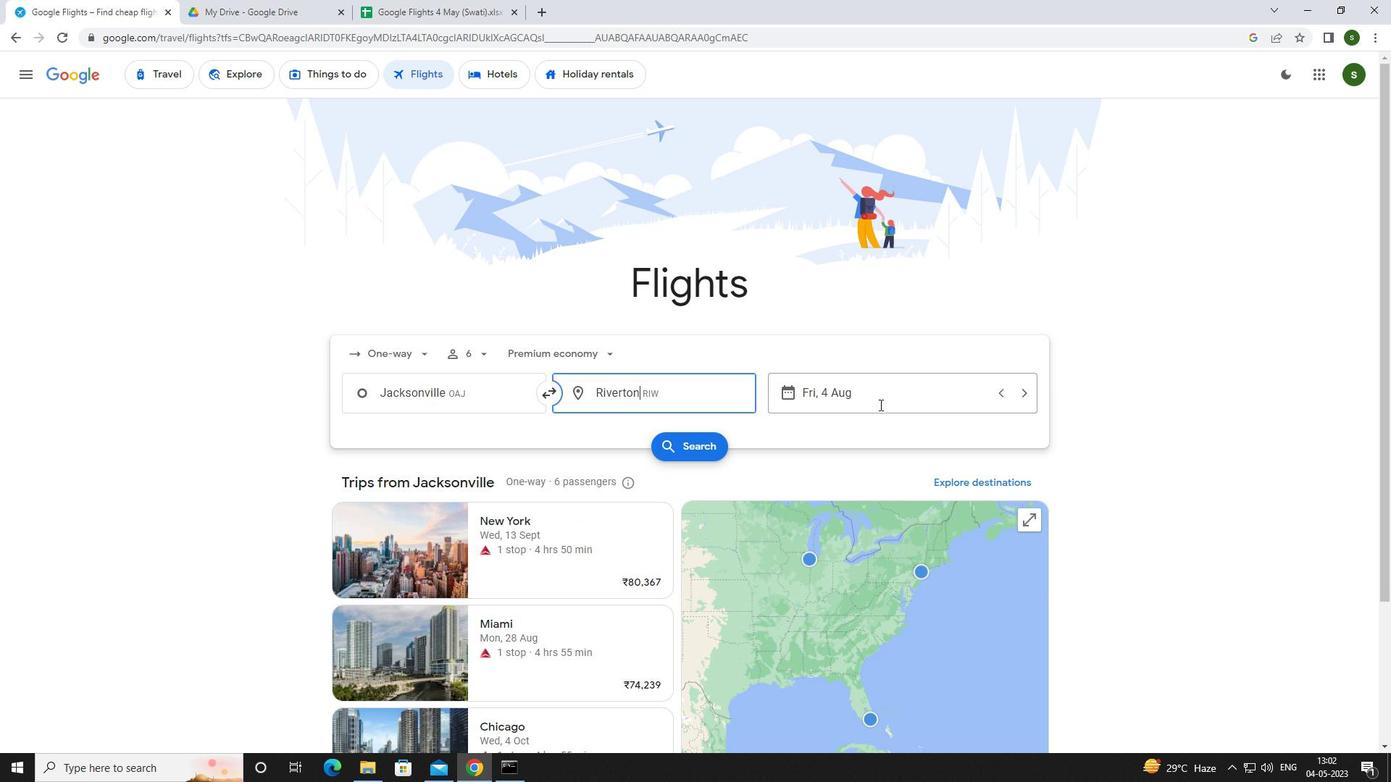 
Action: Mouse pressed left at (880, 403)
Screenshot: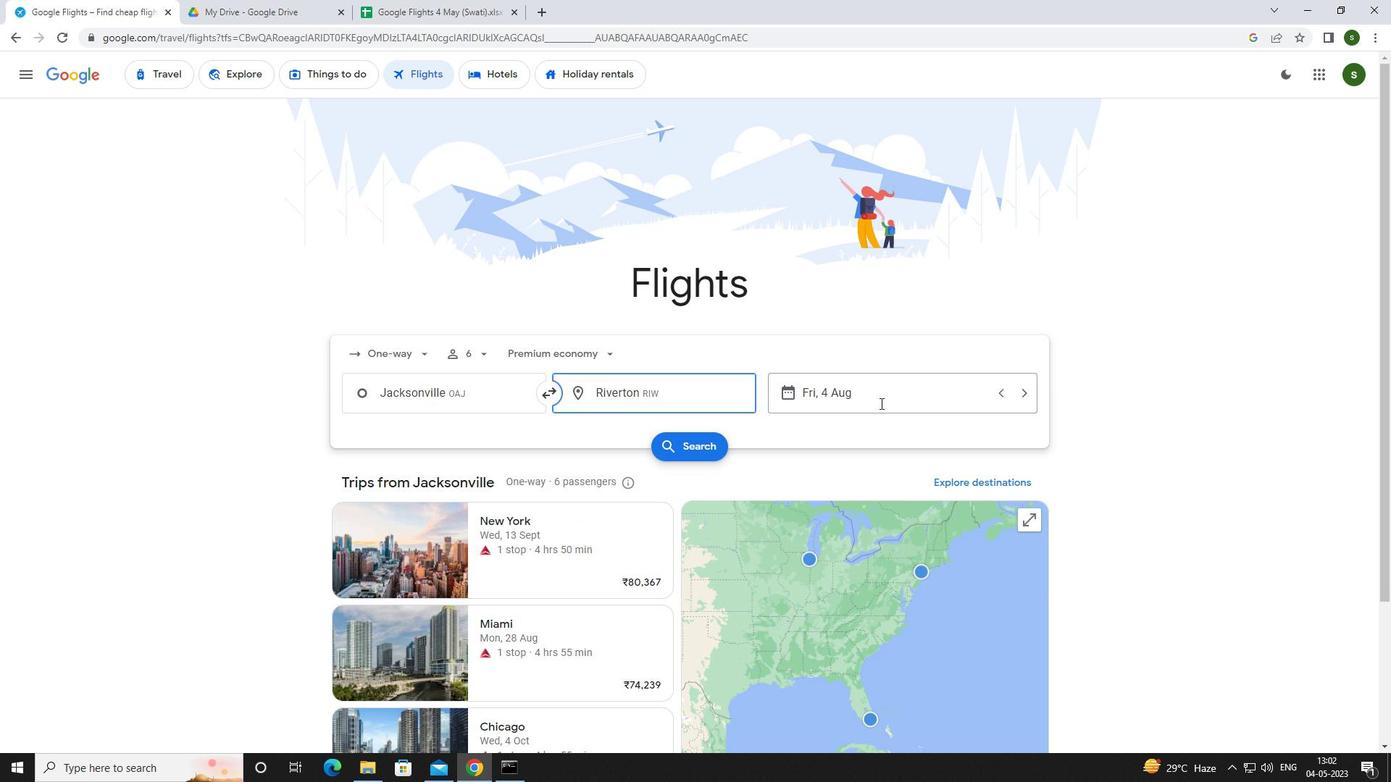 
Action: Mouse moved to (695, 498)
Screenshot: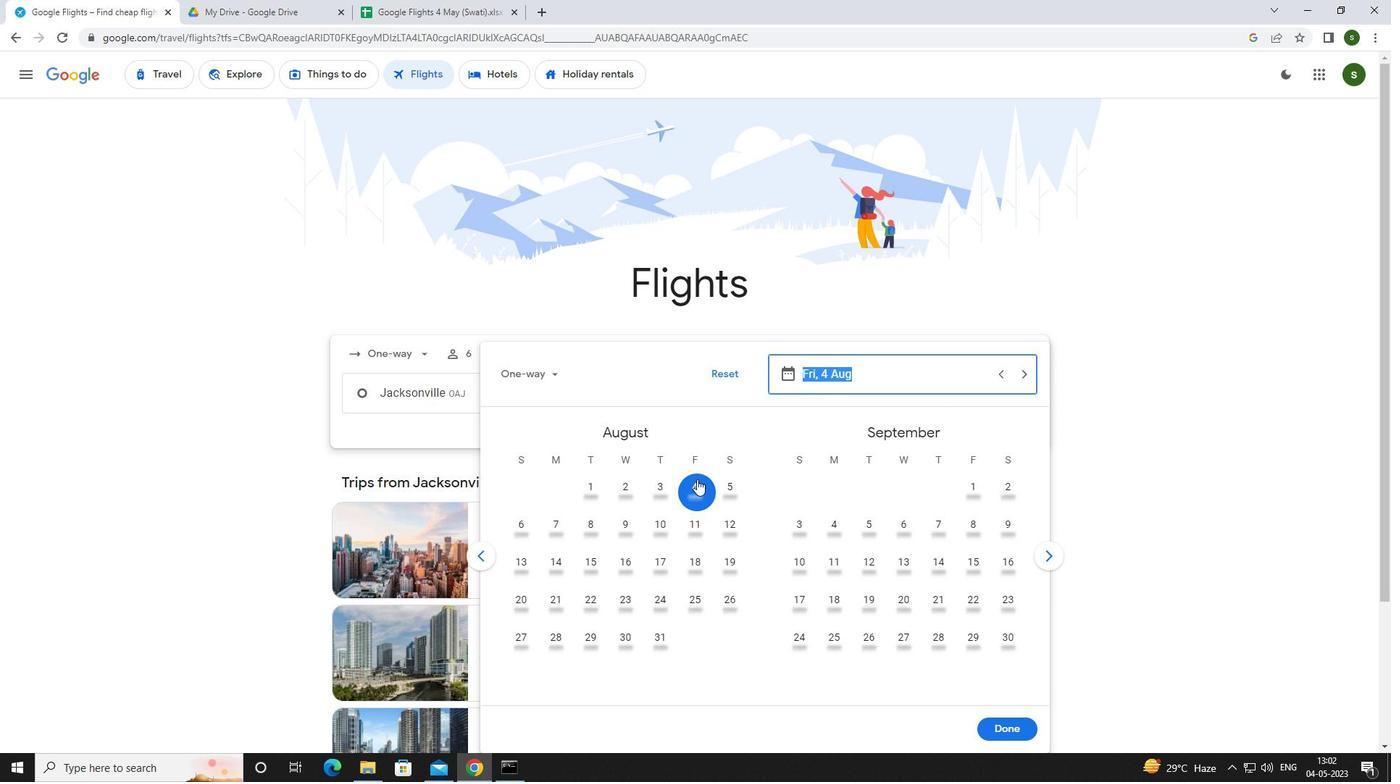 
Action: Mouse pressed left at (695, 498)
Screenshot: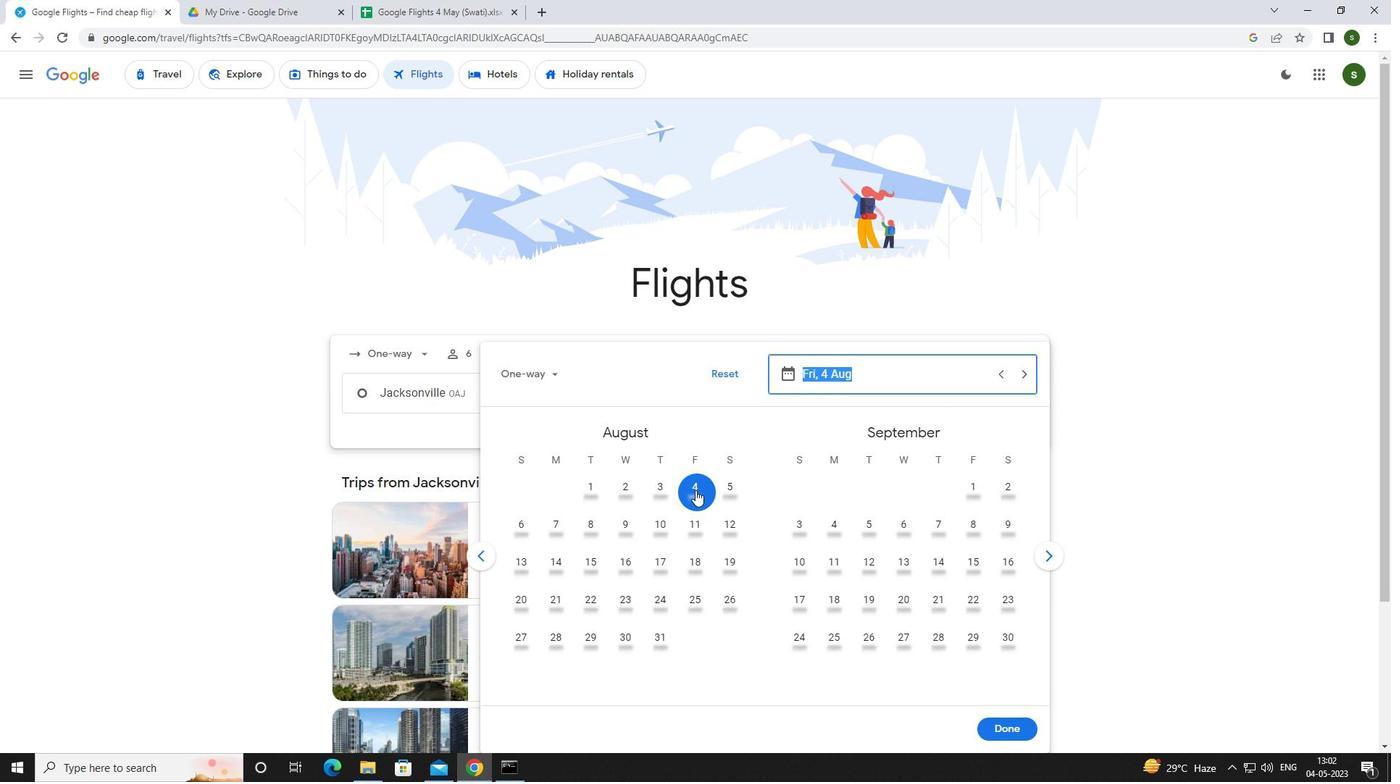 
Action: Mouse moved to (999, 732)
Screenshot: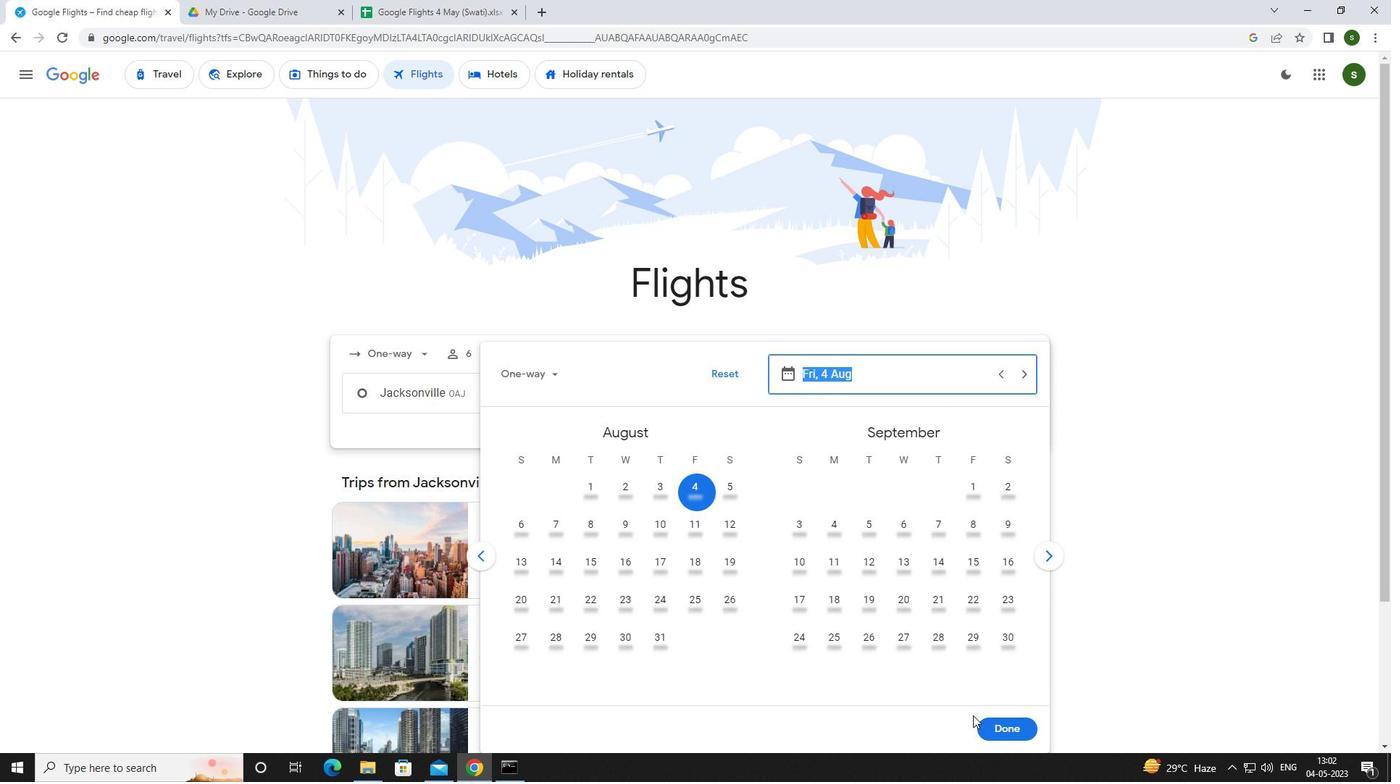 
Action: Mouse pressed left at (999, 732)
Screenshot: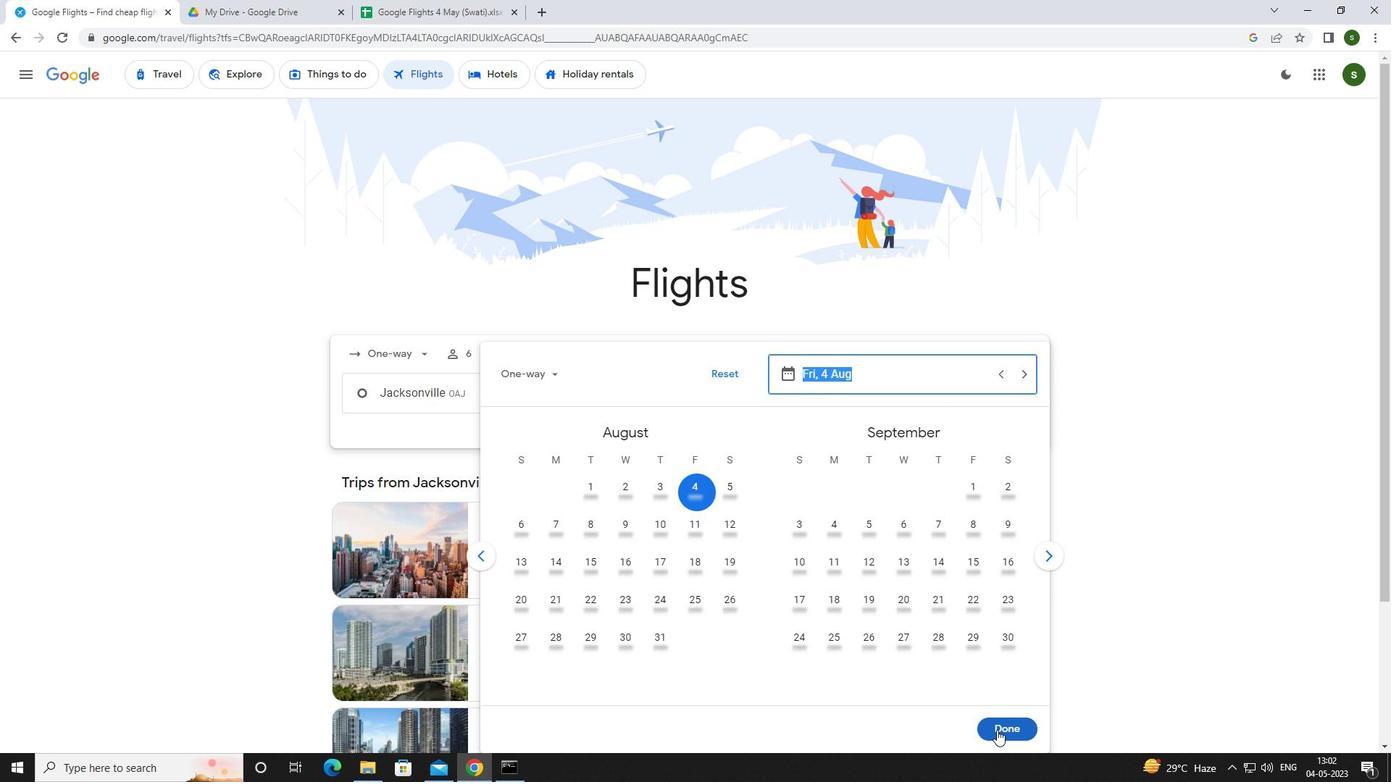 
Action: Mouse moved to (712, 446)
Screenshot: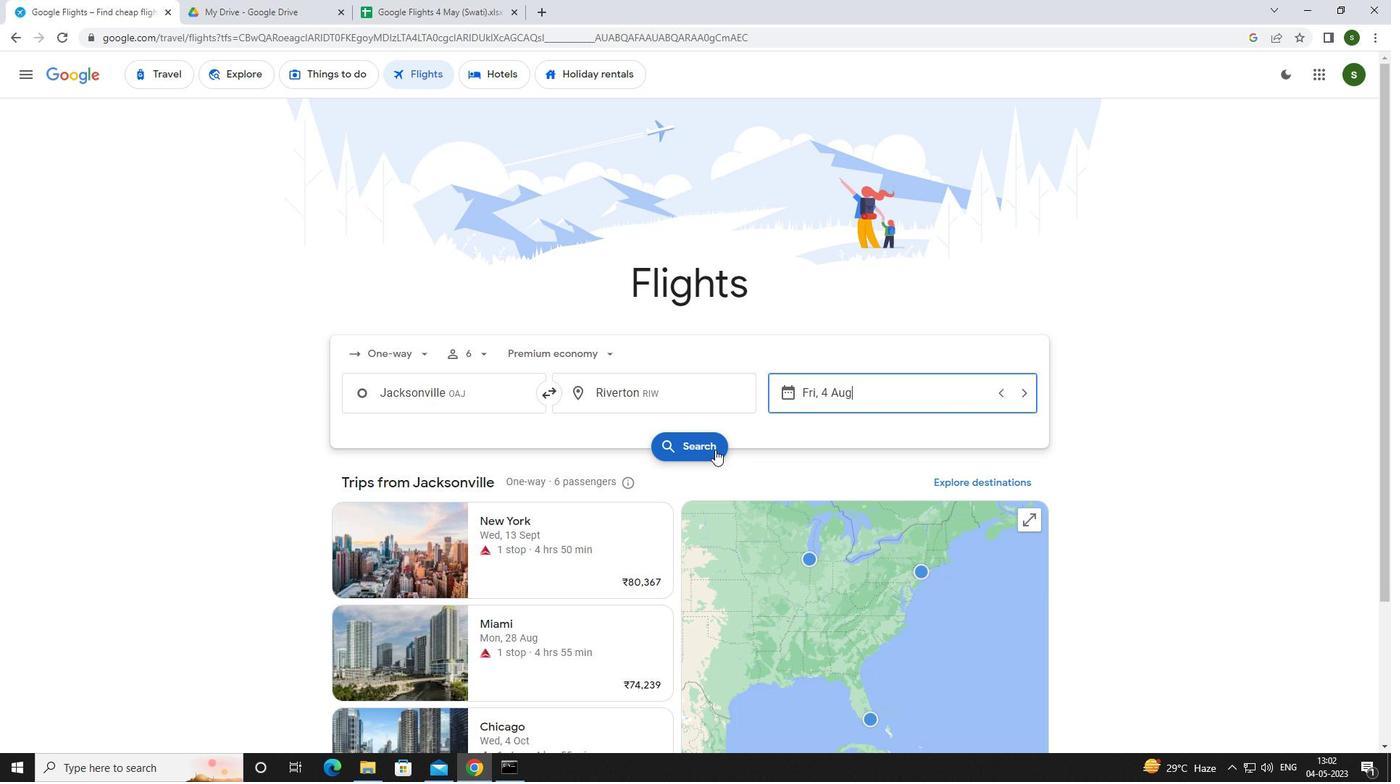 
Action: Mouse pressed left at (712, 446)
Screenshot: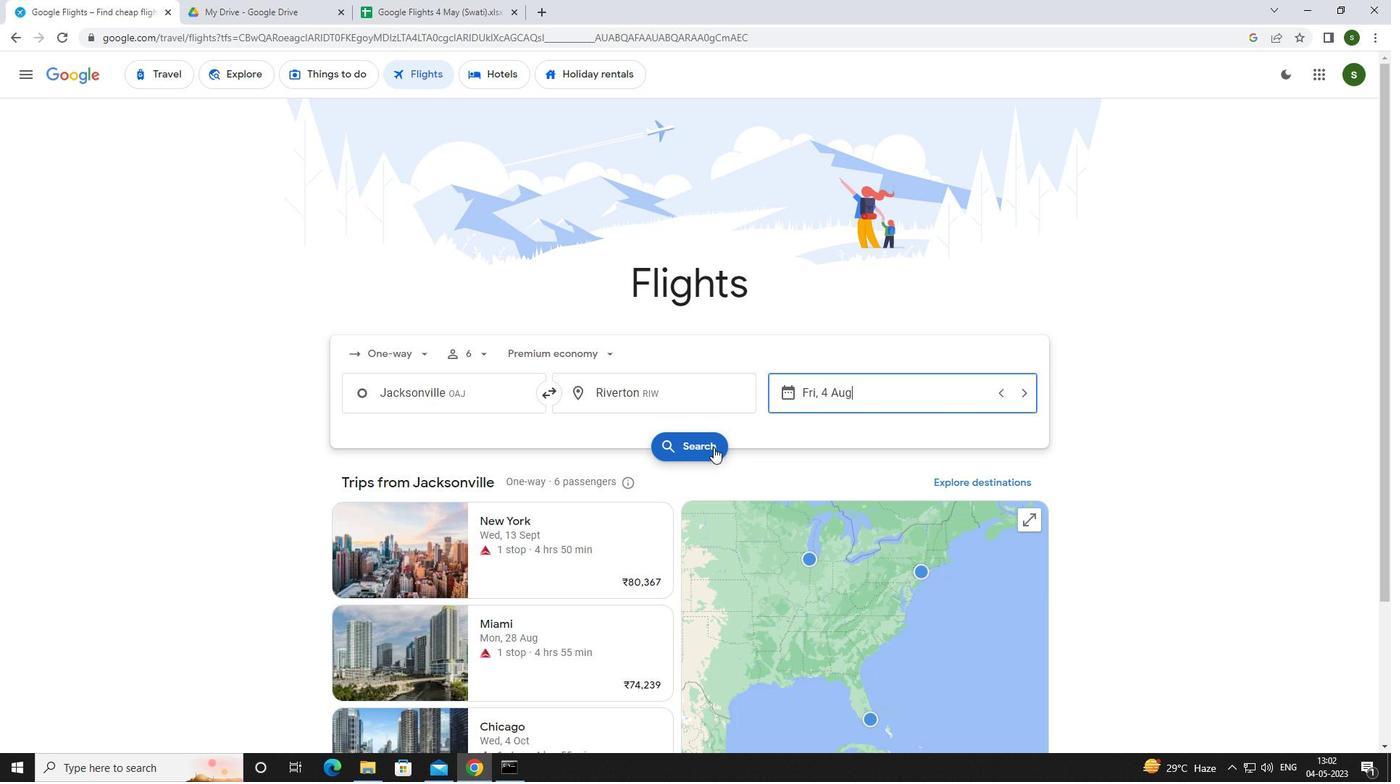 
Action: Mouse moved to (367, 204)
Screenshot: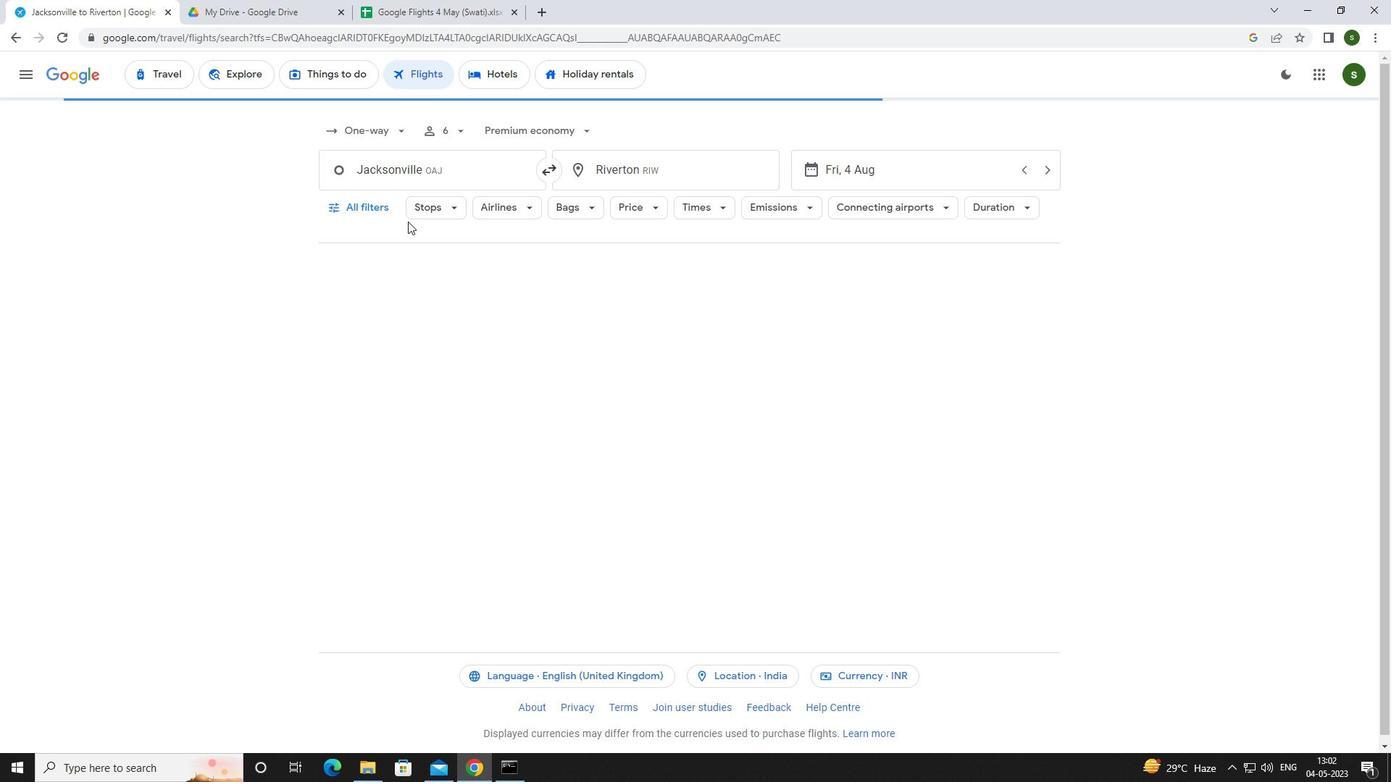 
Action: Mouse pressed left at (367, 204)
Screenshot: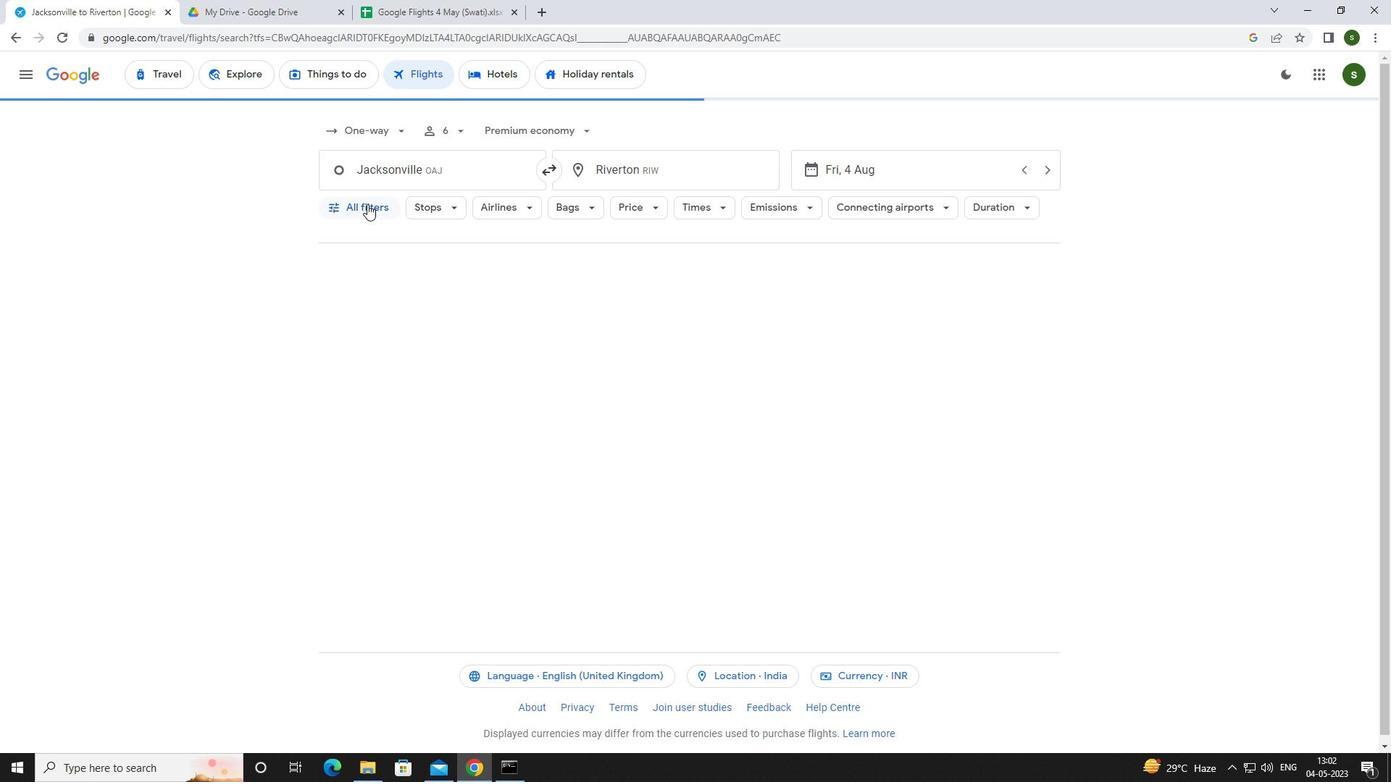 
Action: Mouse moved to (540, 515)
Screenshot: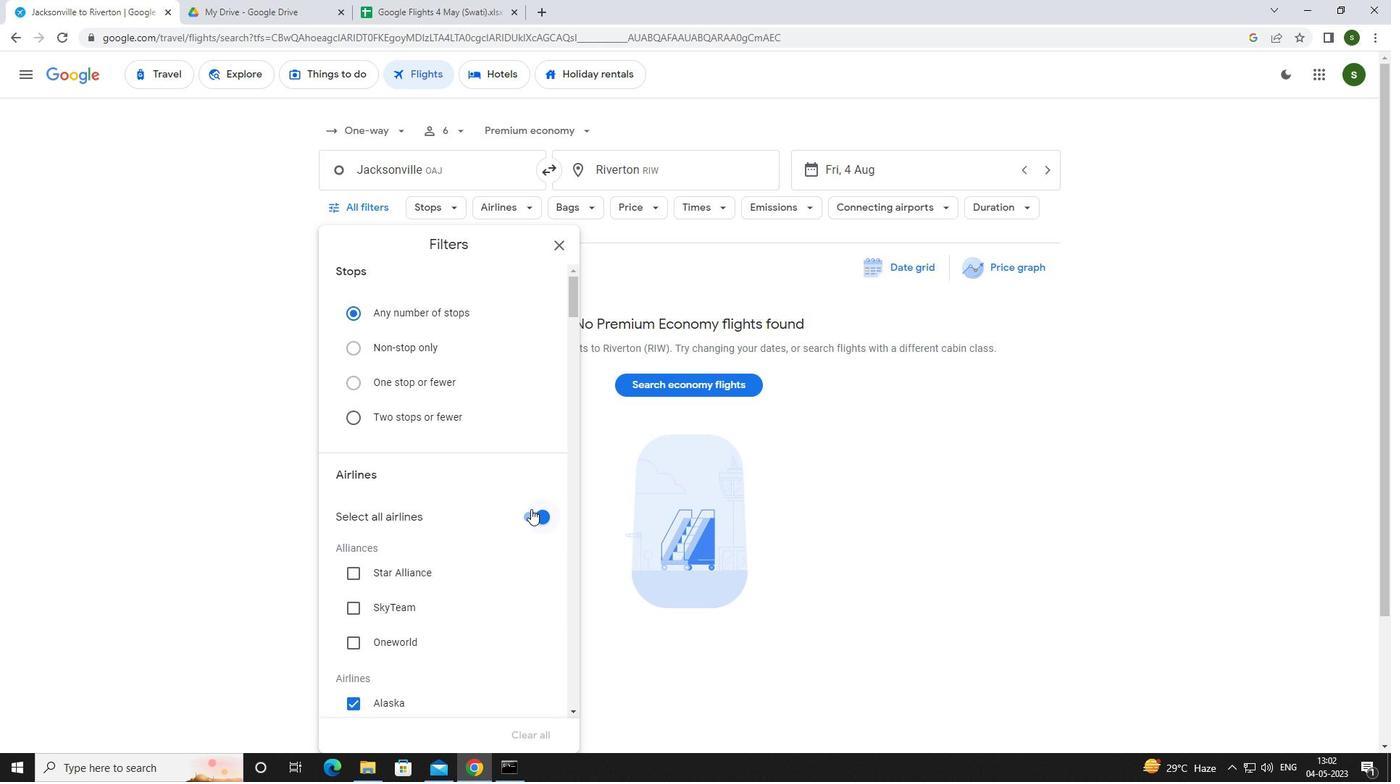 
Action: Mouse pressed left at (540, 515)
Screenshot: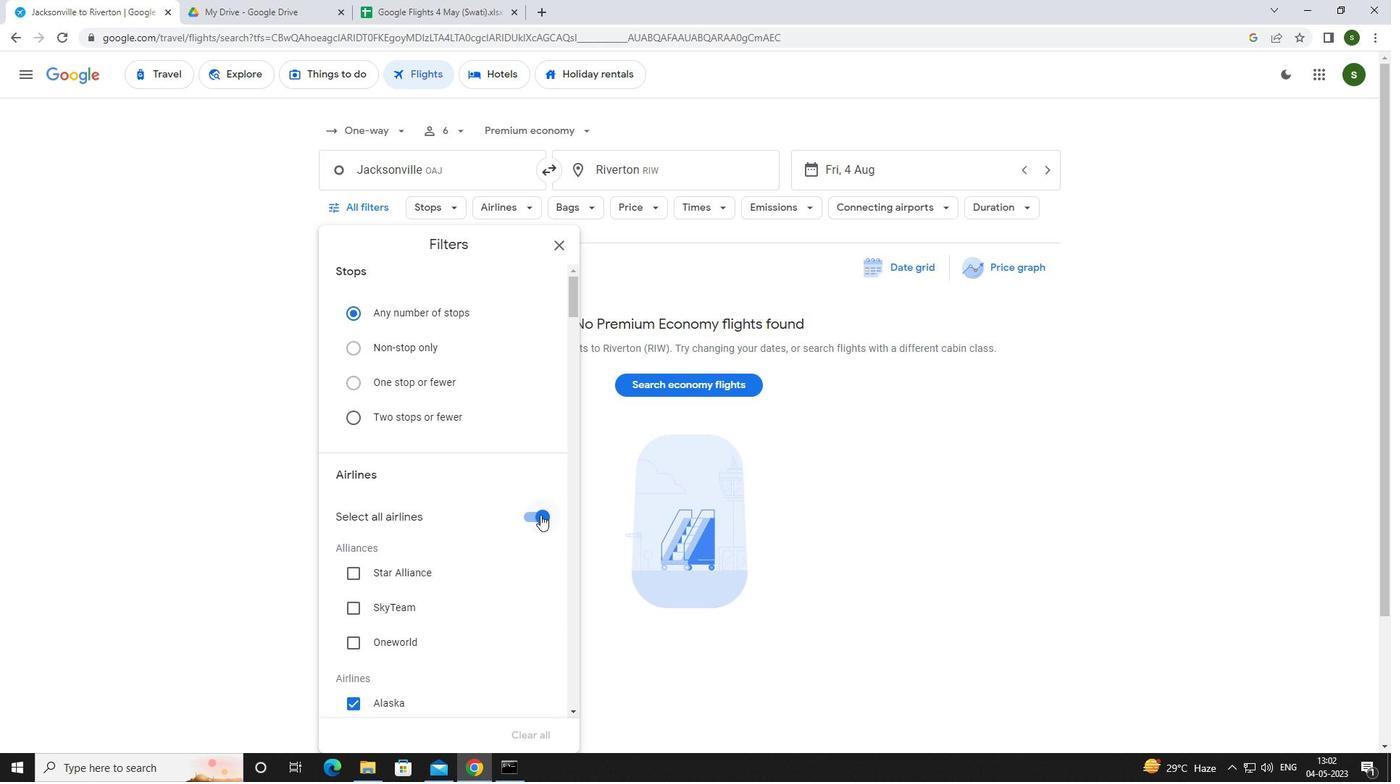 
Action: Mouse moved to (502, 451)
Screenshot: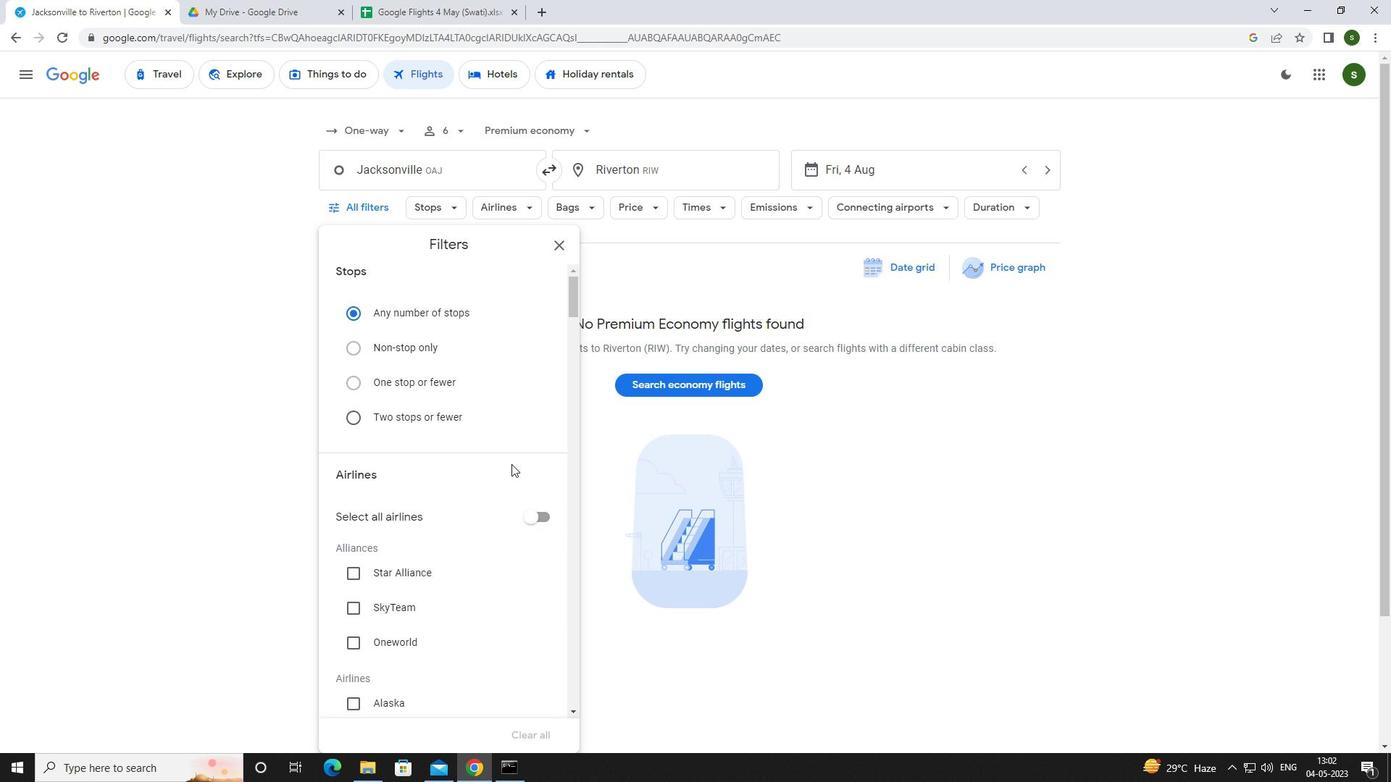 
Action: Mouse scrolled (502, 450) with delta (0, 0)
Screenshot: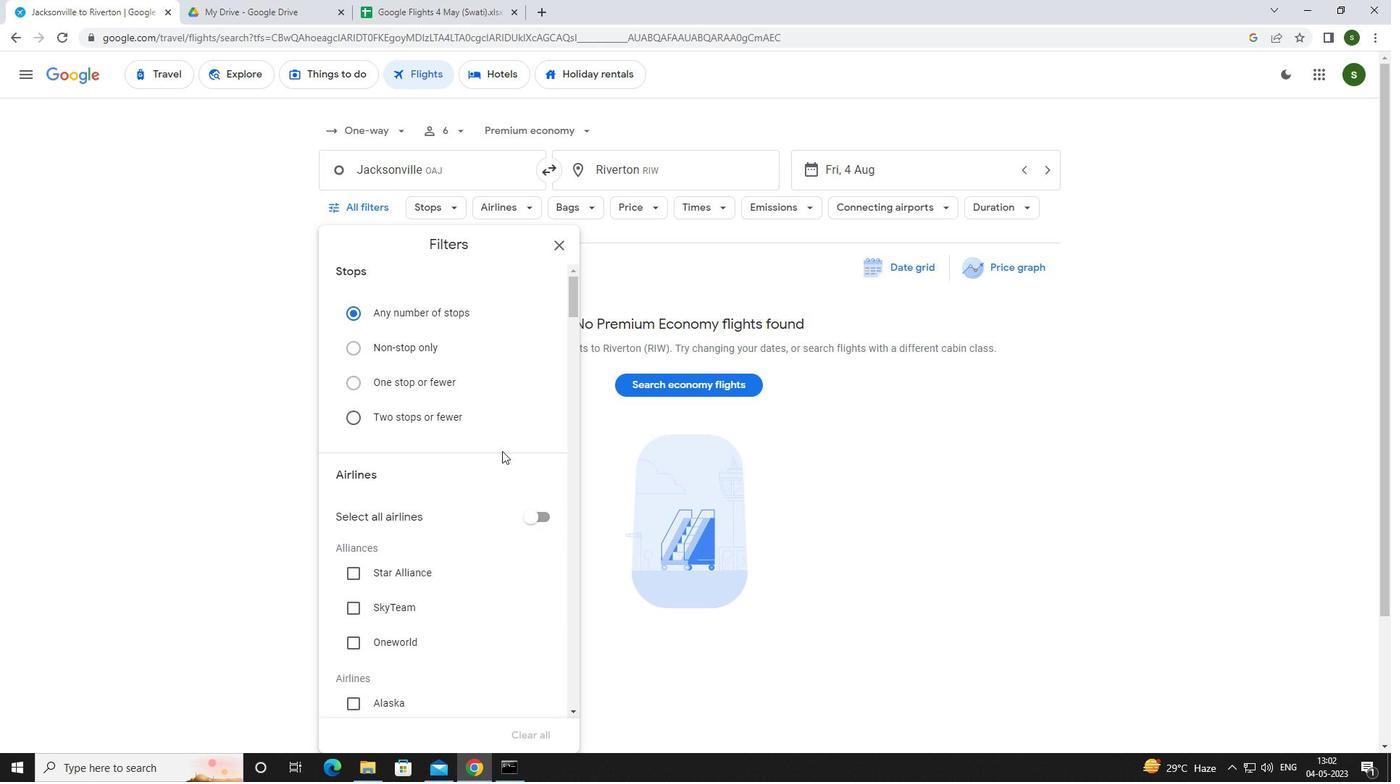 
Action: Mouse scrolled (502, 450) with delta (0, 0)
Screenshot: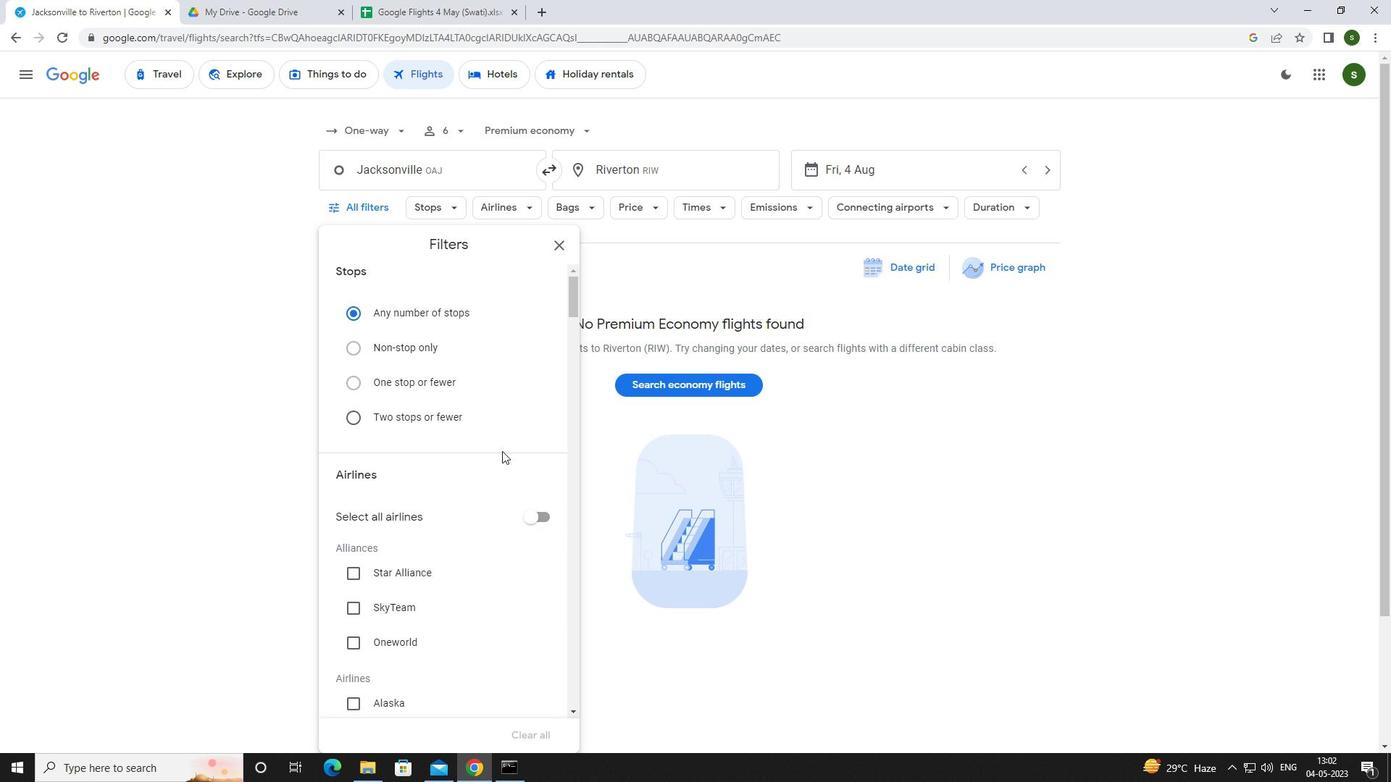 
Action: Mouse scrolled (502, 450) with delta (0, 0)
Screenshot: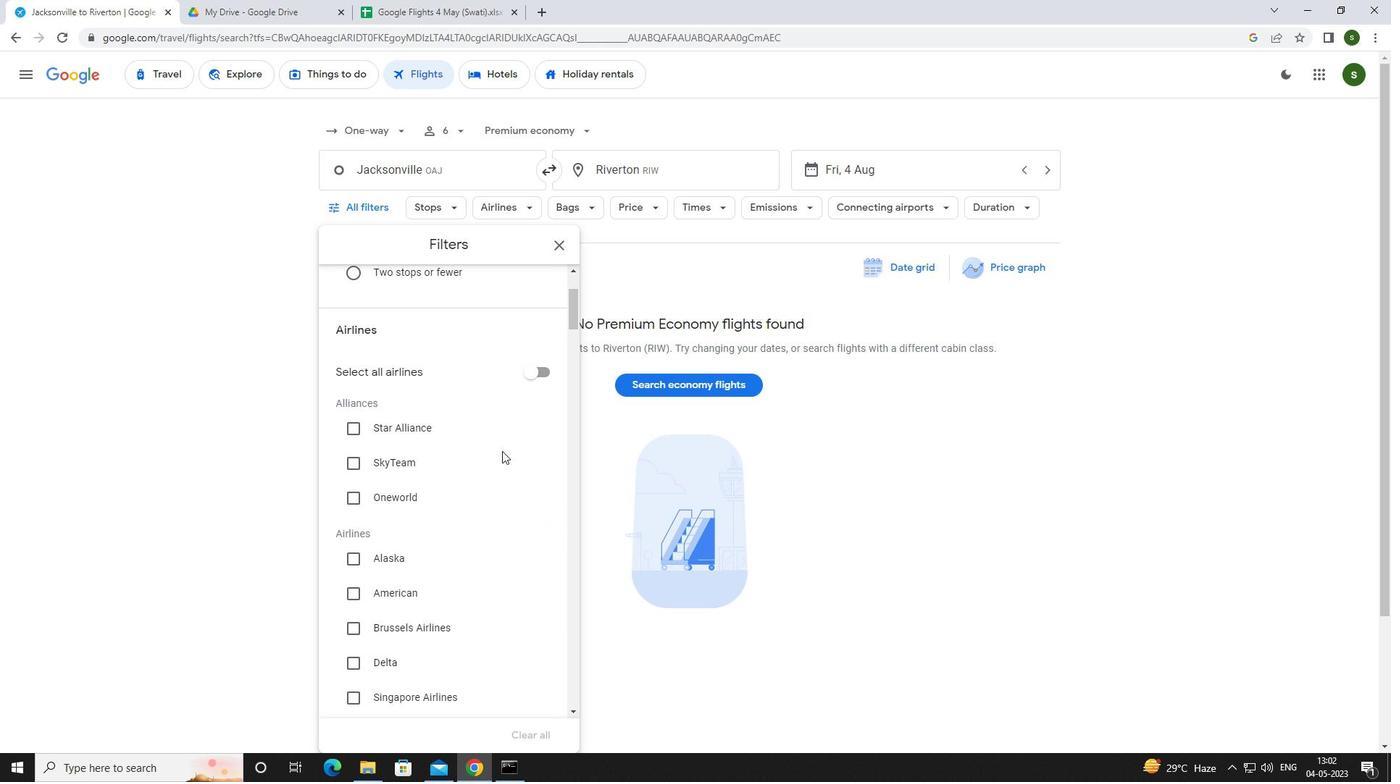 
Action: Mouse scrolled (502, 450) with delta (0, 0)
Screenshot: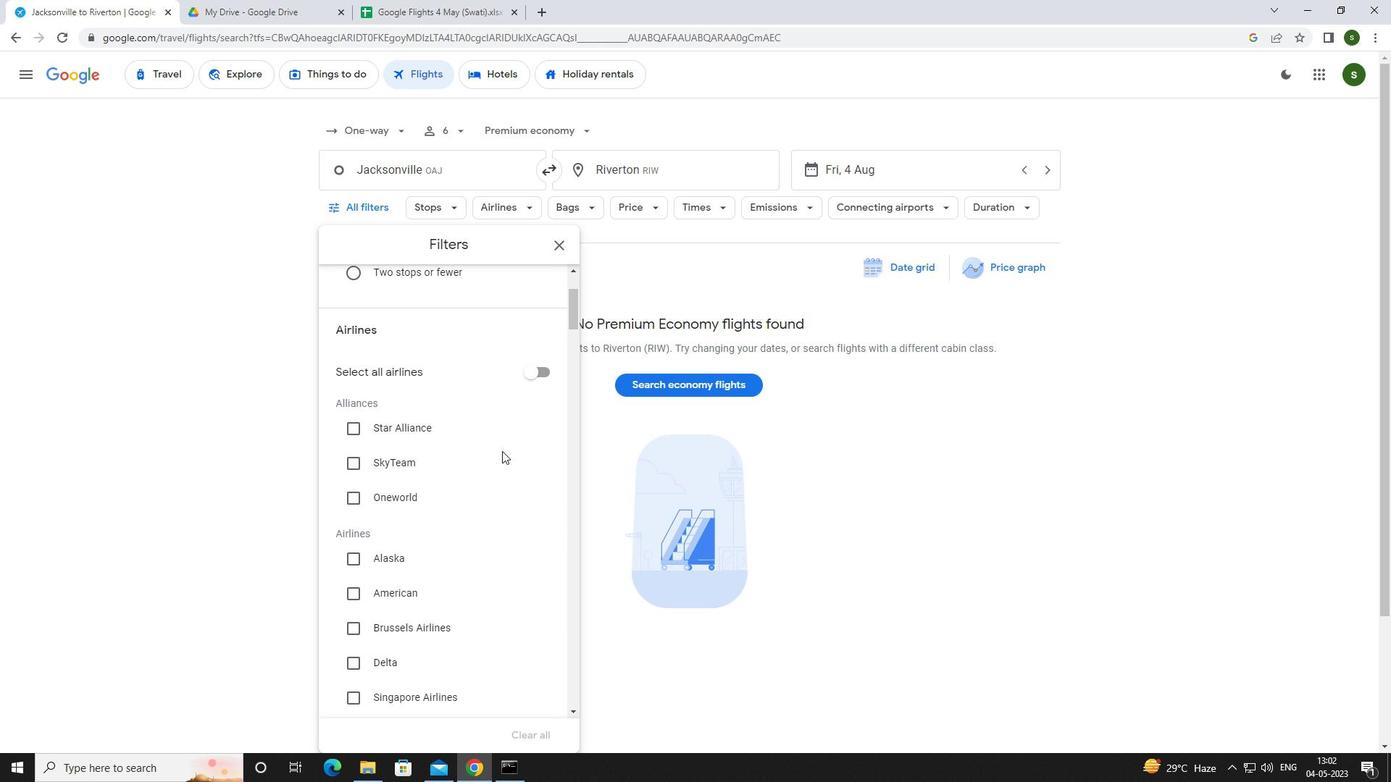 
Action: Mouse moved to (404, 618)
Screenshot: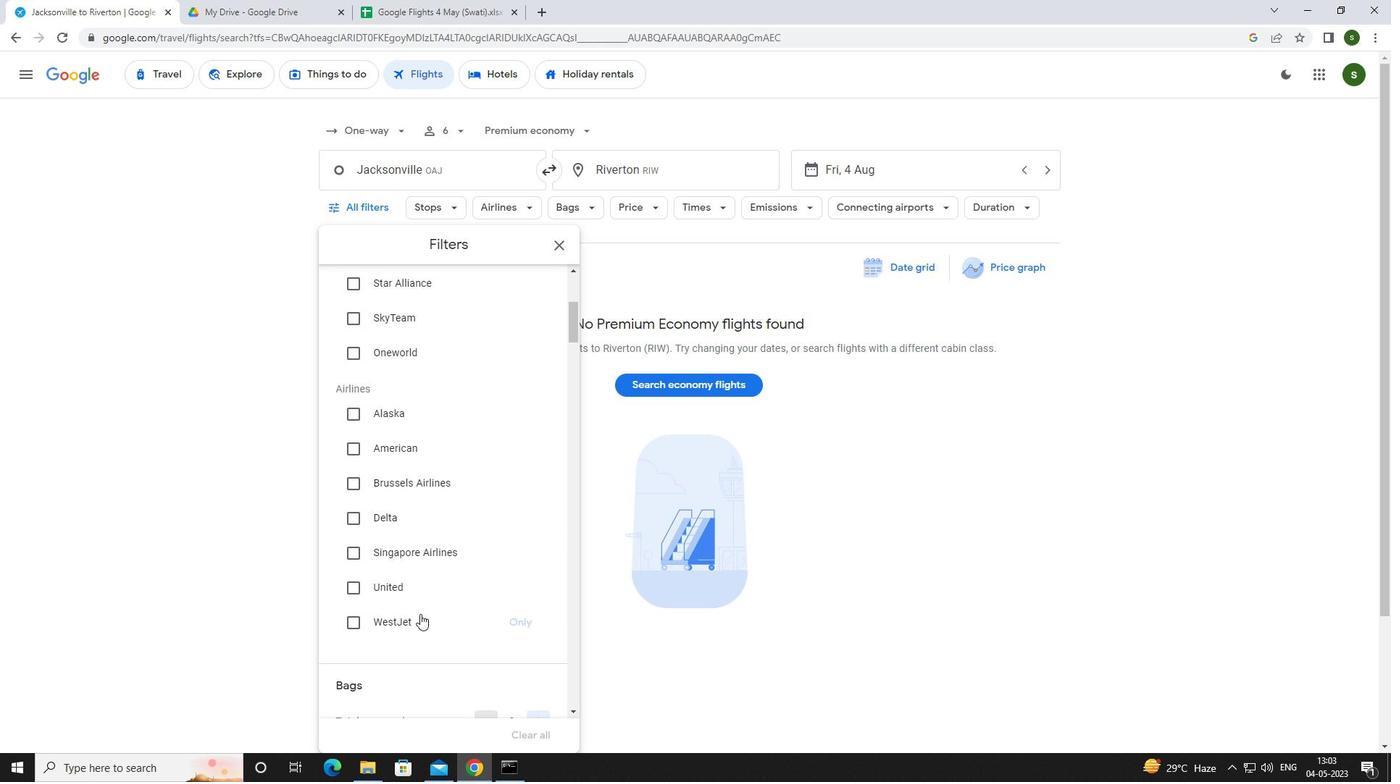 
Action: Mouse pressed left at (404, 618)
Screenshot: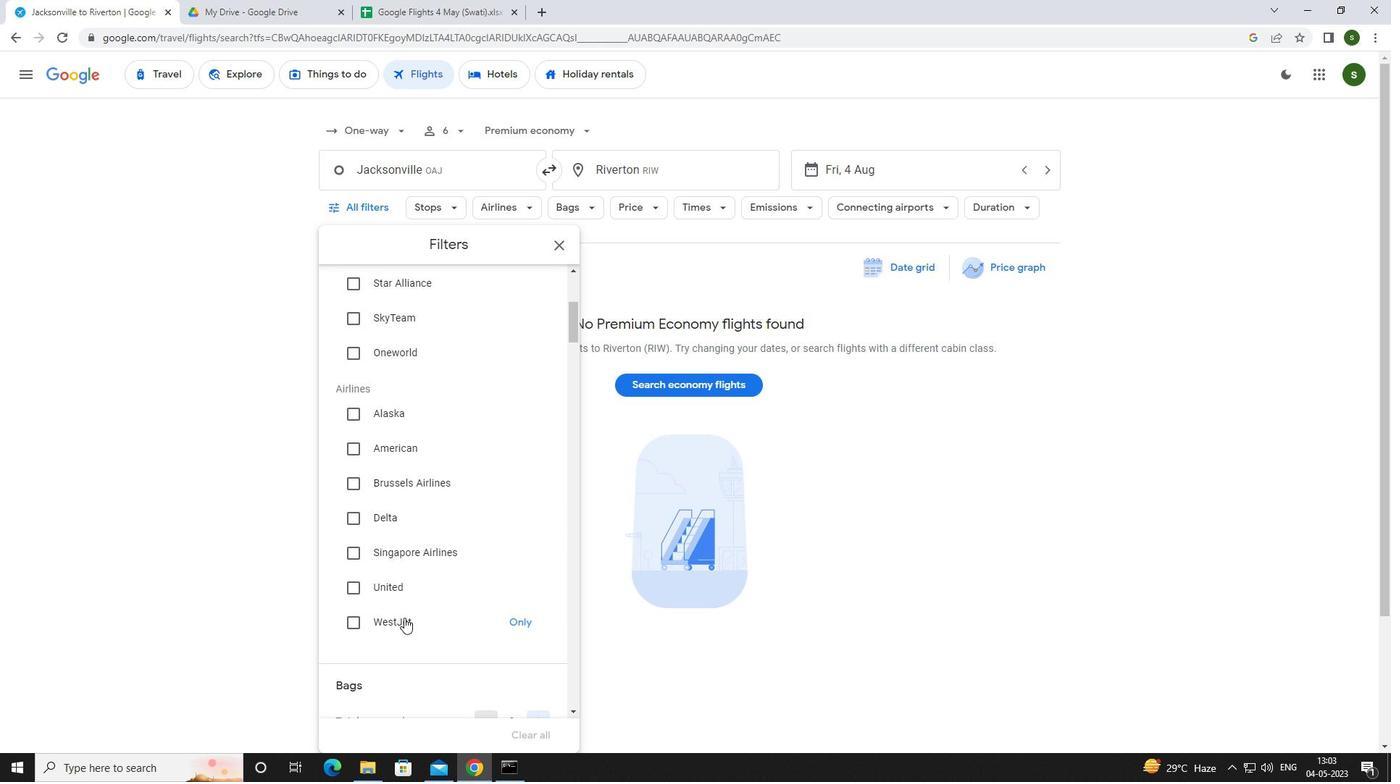 
Action: Mouse scrolled (404, 617) with delta (0, 0)
Screenshot: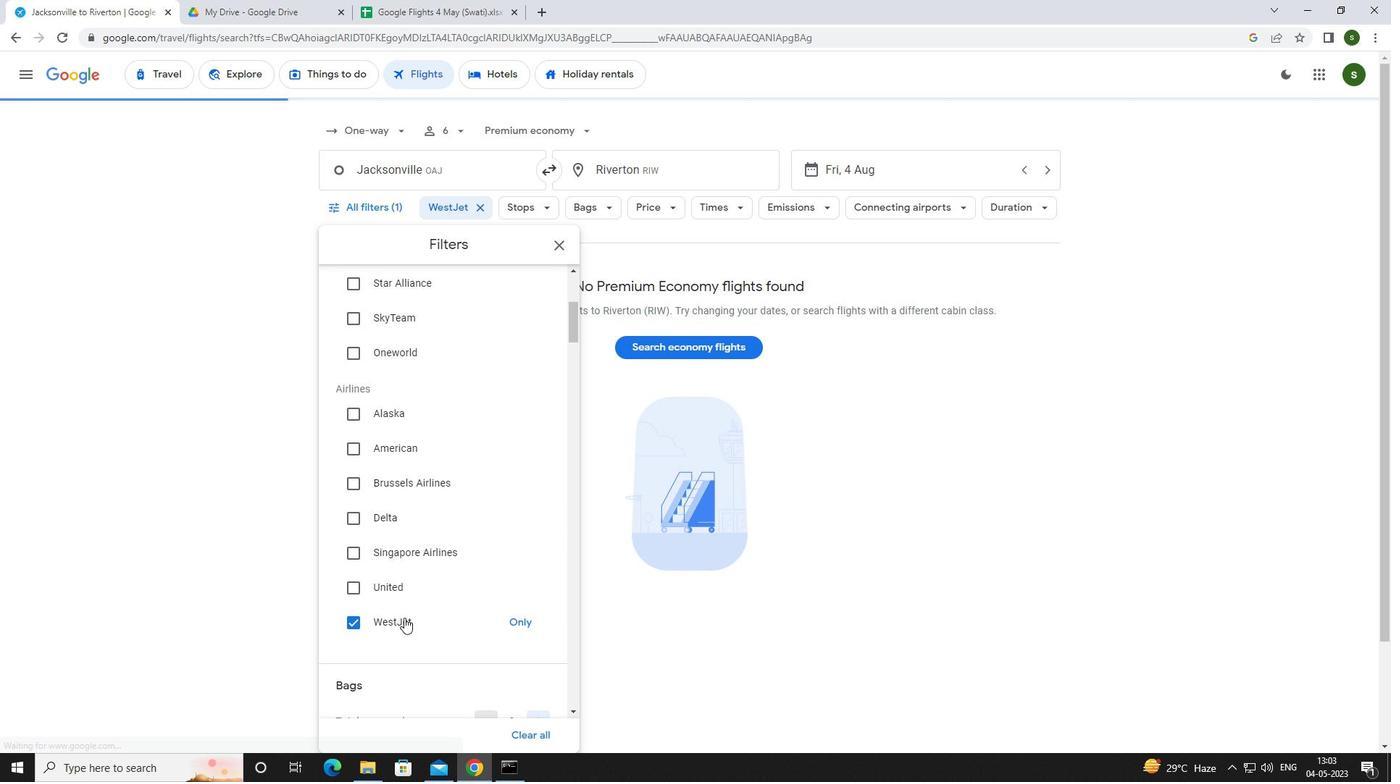 
Action: Mouse scrolled (404, 617) with delta (0, 0)
Screenshot: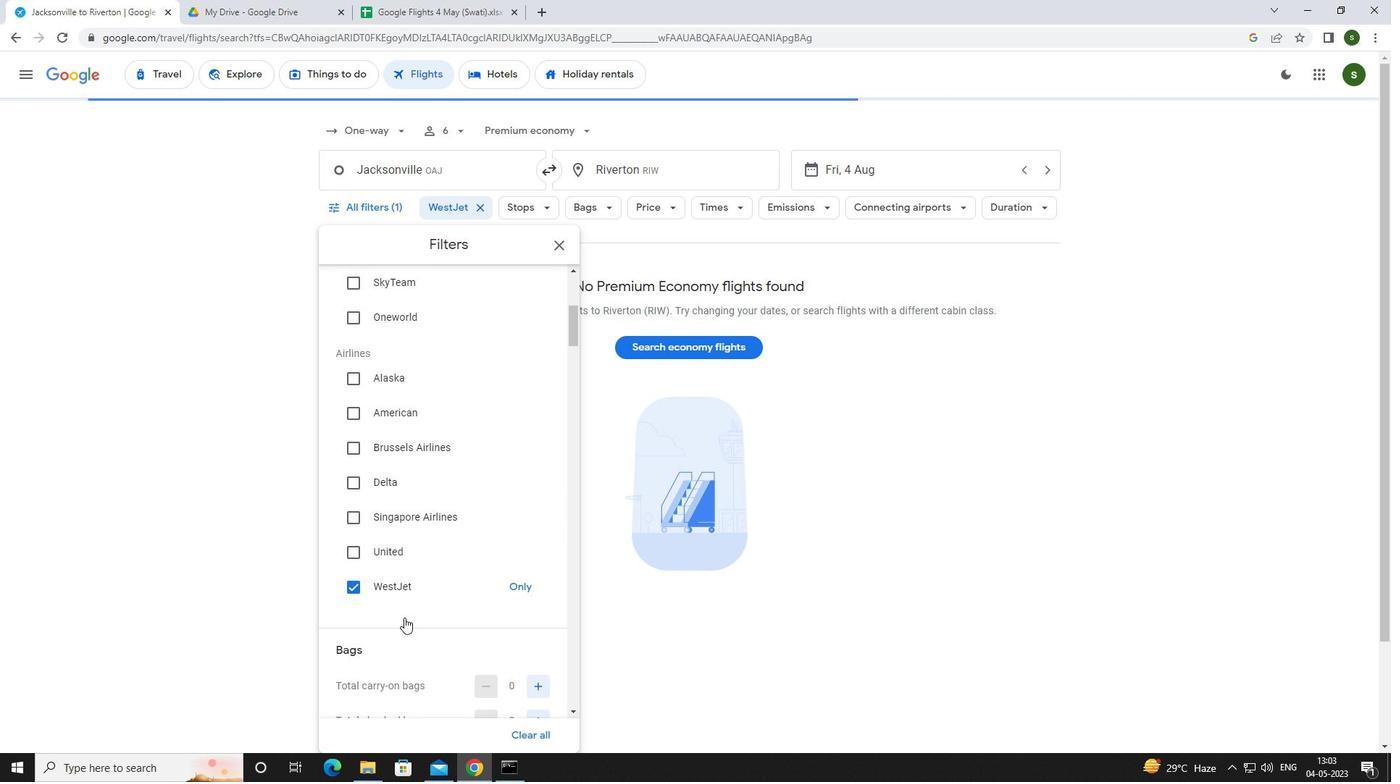 
Action: Mouse scrolled (404, 617) with delta (0, 0)
Screenshot: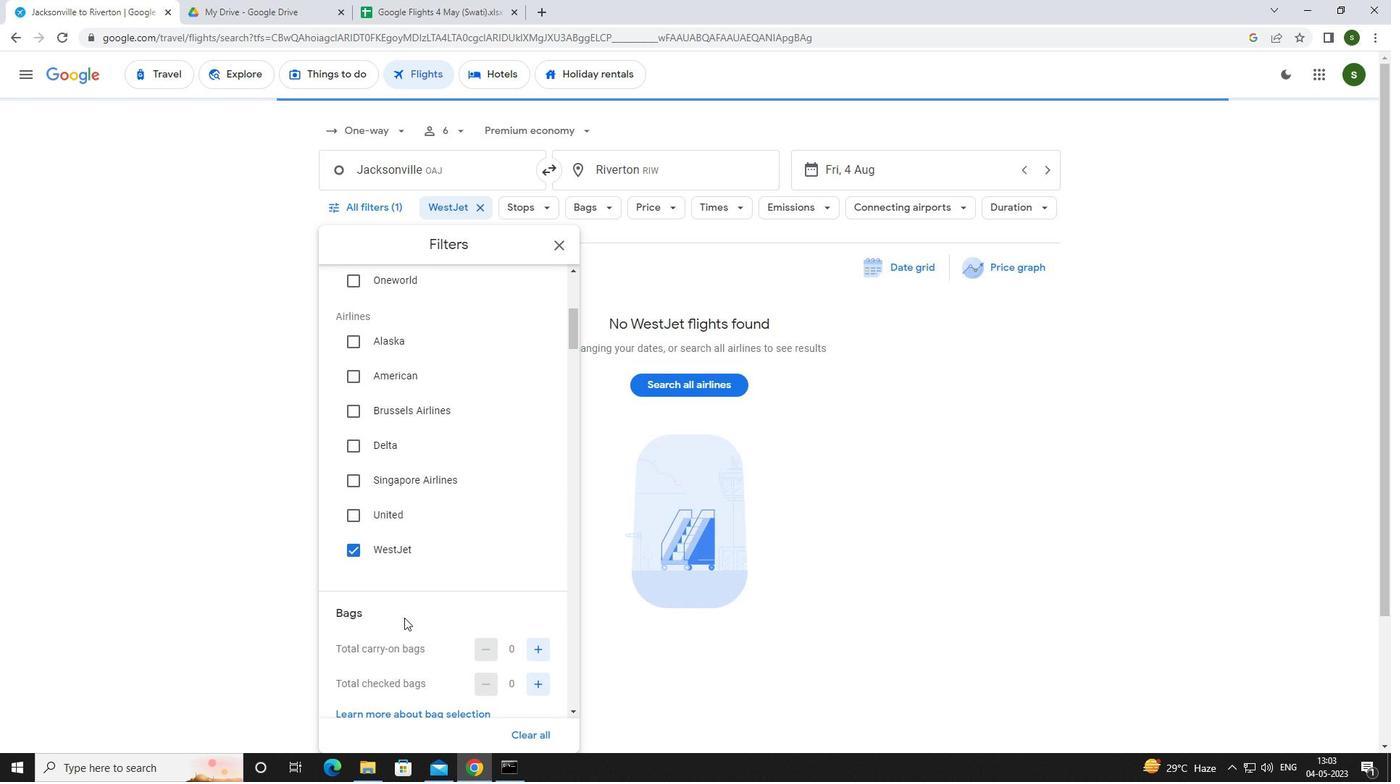
Action: Mouse moved to (535, 541)
Screenshot: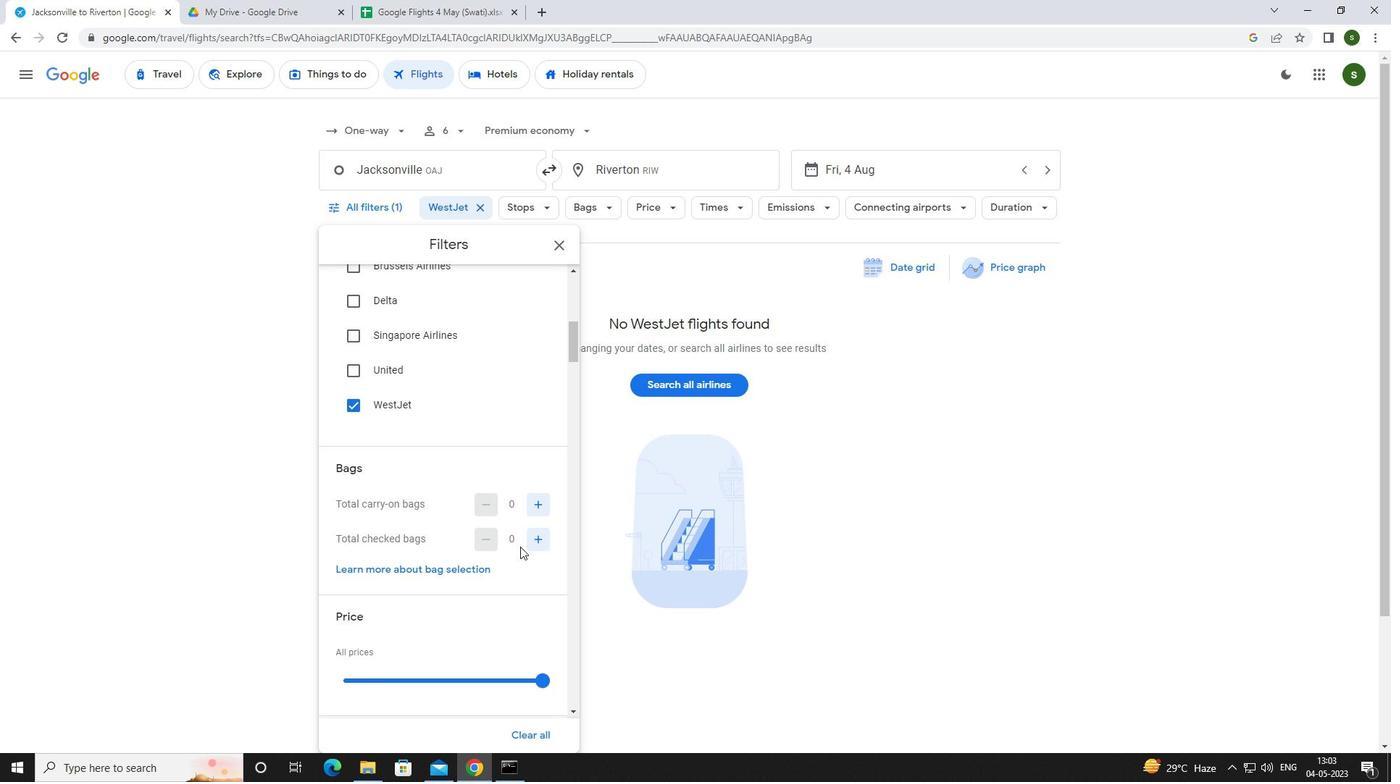
Action: Mouse pressed left at (535, 541)
Screenshot: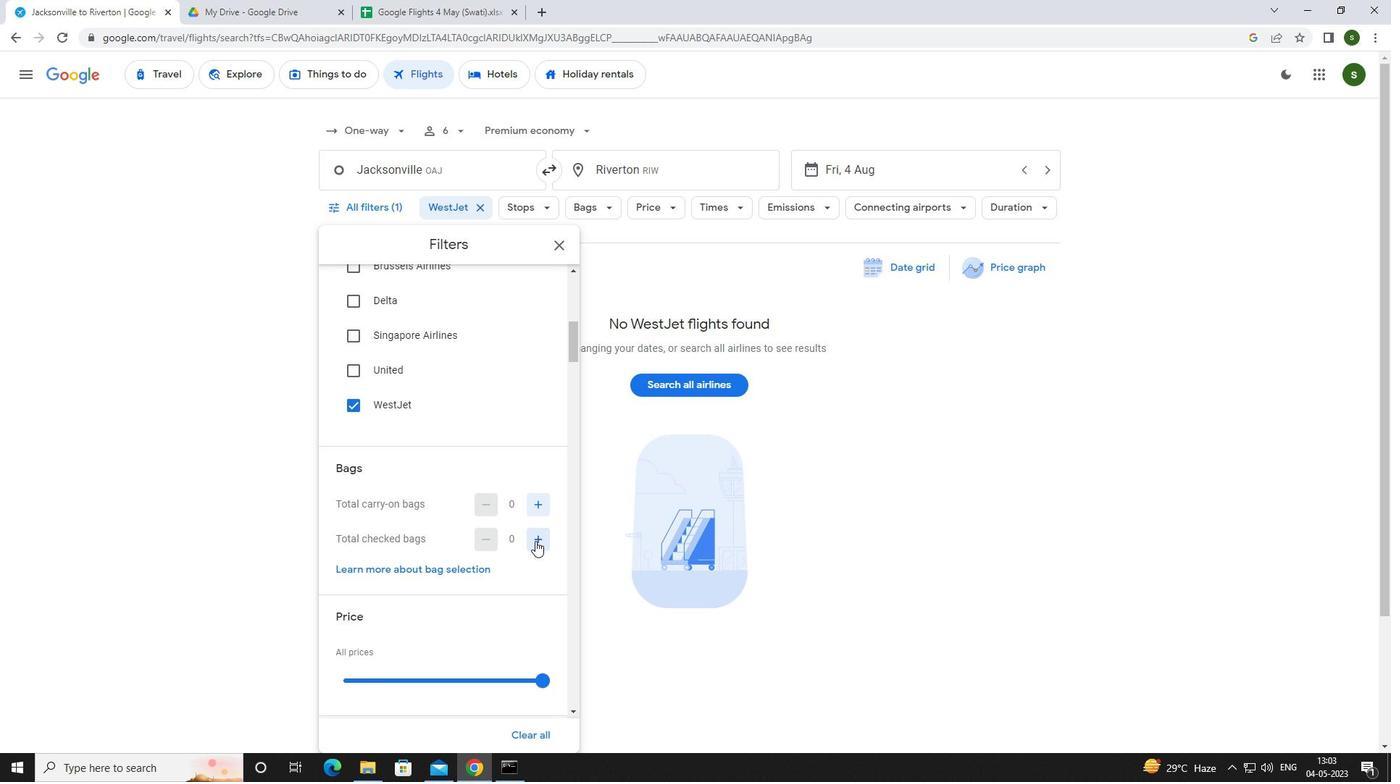 
Action: Mouse pressed left at (535, 541)
Screenshot: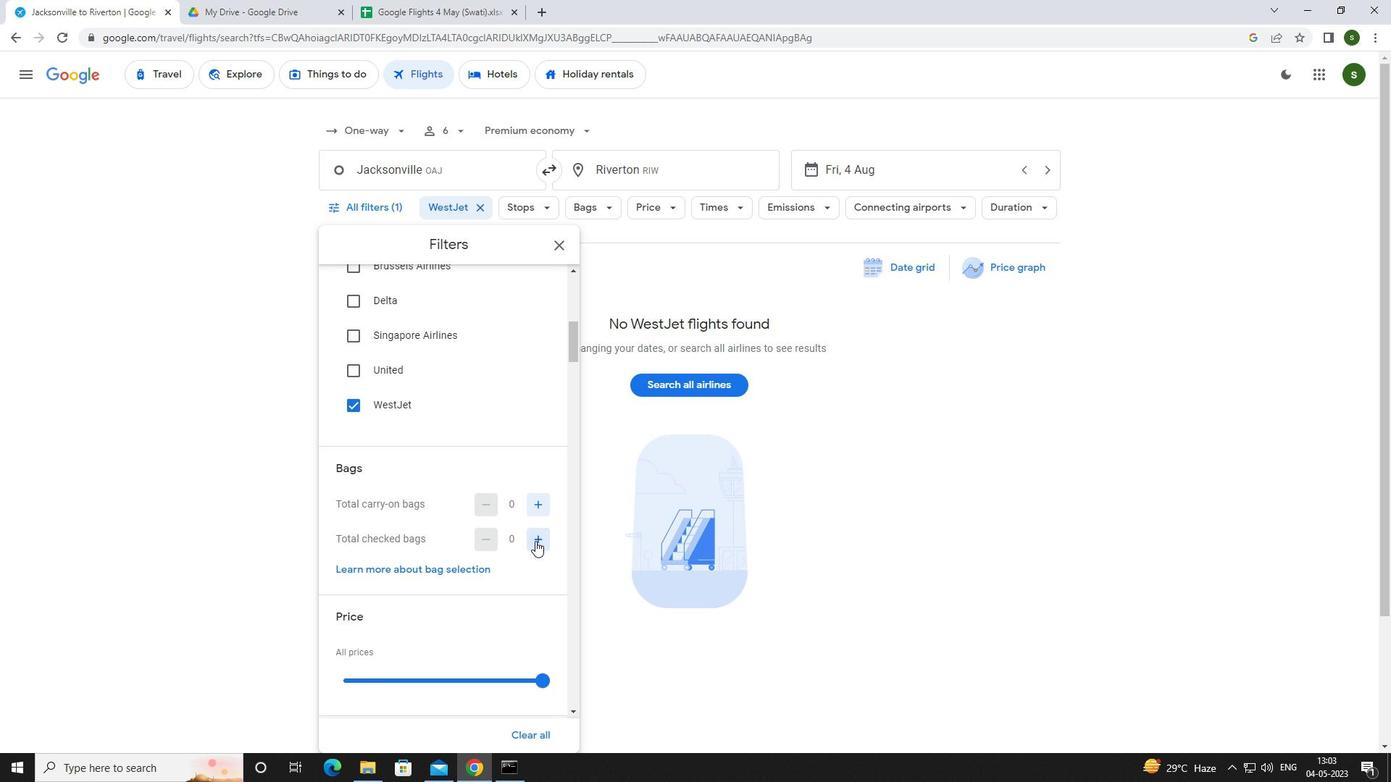 
Action: Mouse pressed left at (535, 541)
Screenshot: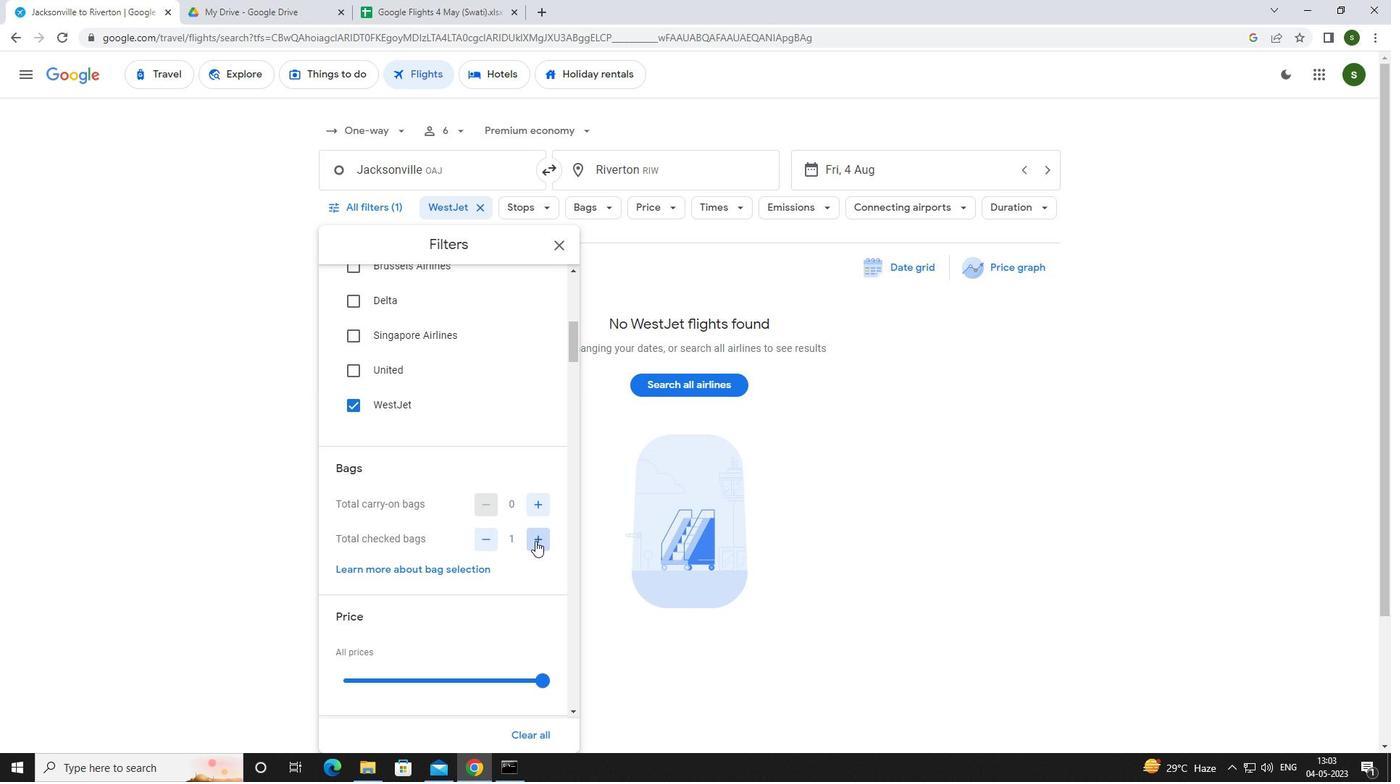 
Action: Mouse pressed left at (535, 541)
Screenshot: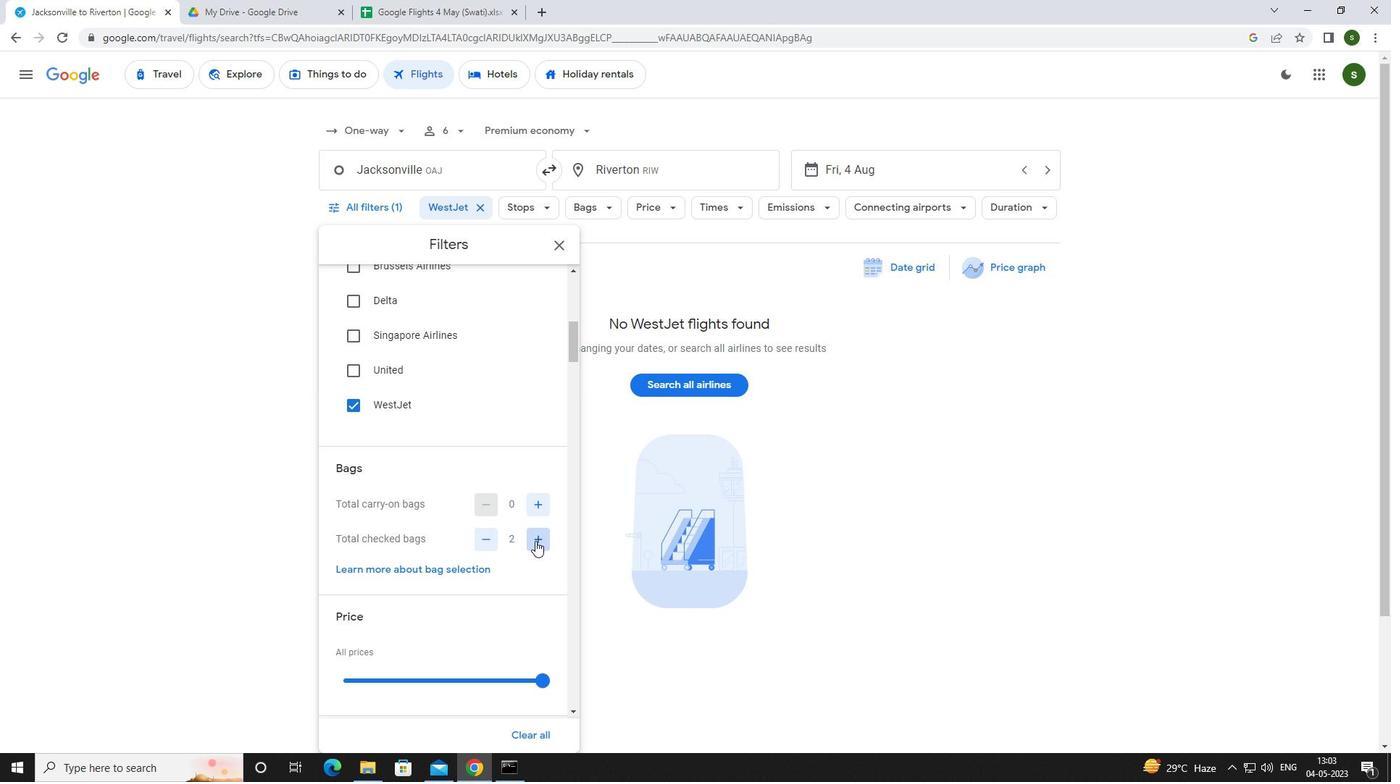 
Action: Mouse pressed left at (535, 541)
Screenshot: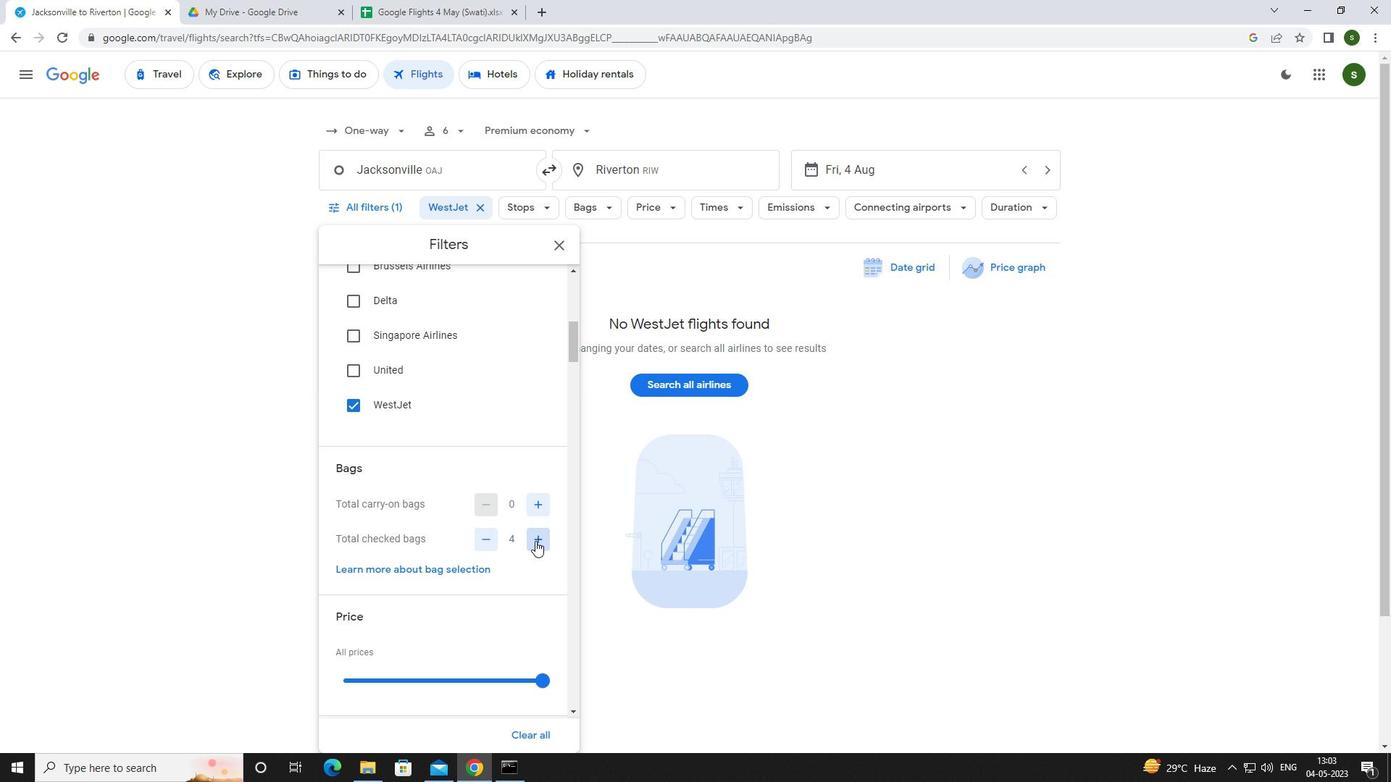 
Action: Mouse scrolled (535, 540) with delta (0, 0)
Screenshot: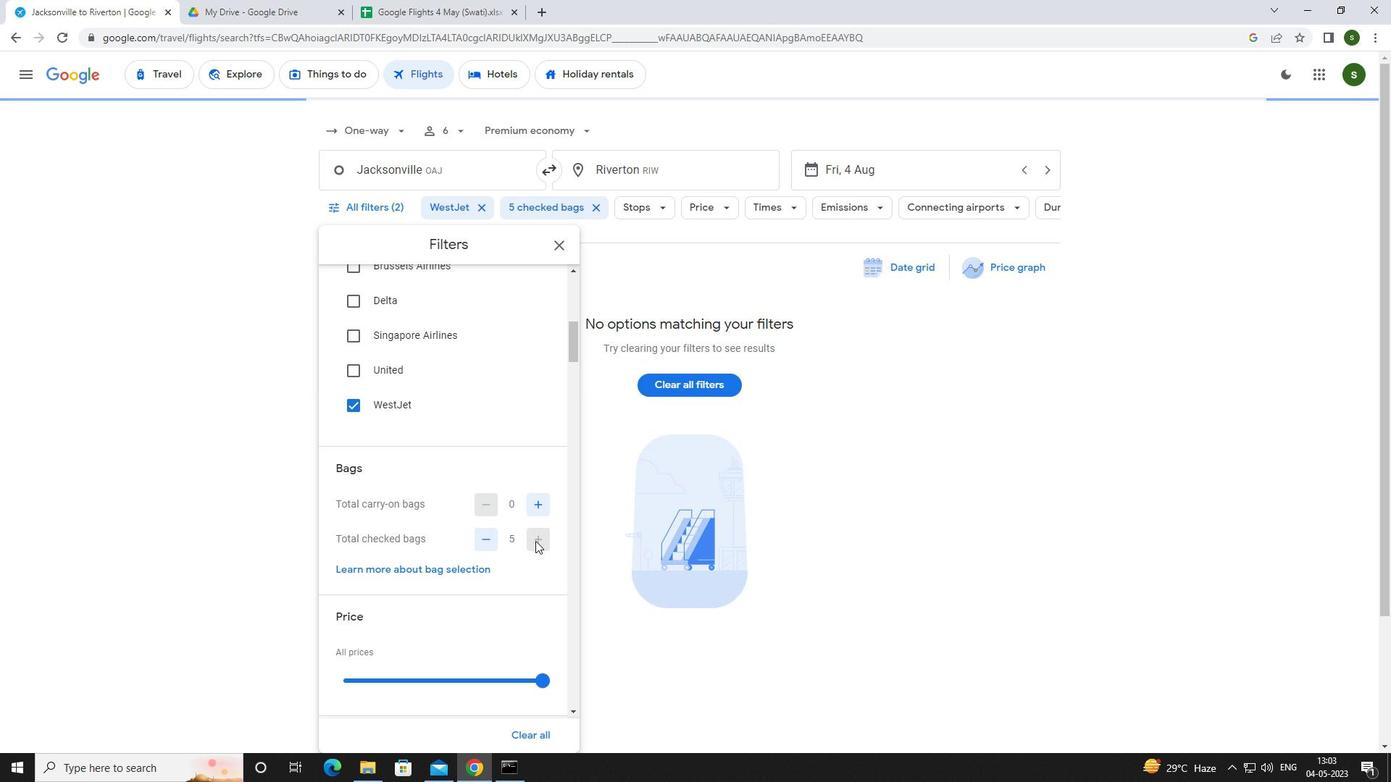 
Action: Mouse scrolled (535, 540) with delta (0, 0)
Screenshot: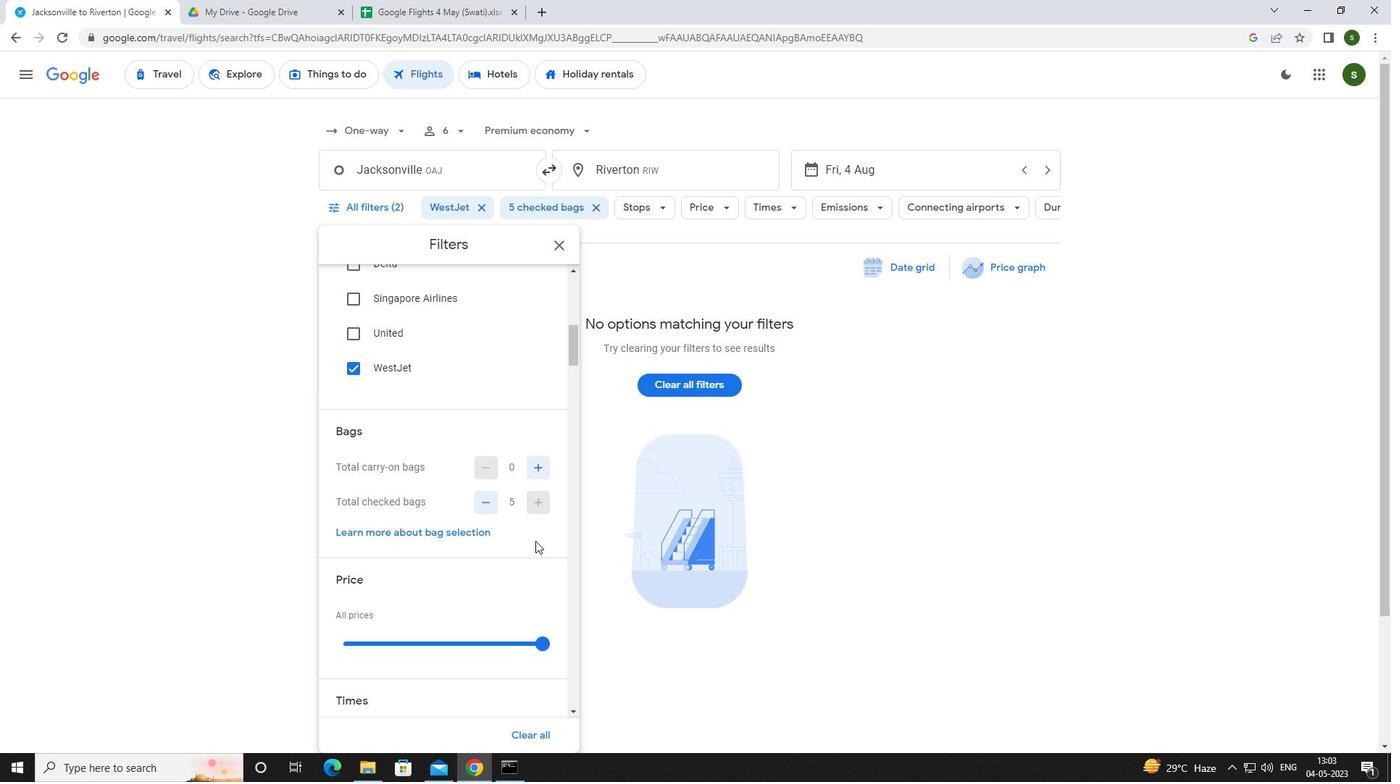 
Action: Mouse moved to (542, 537)
Screenshot: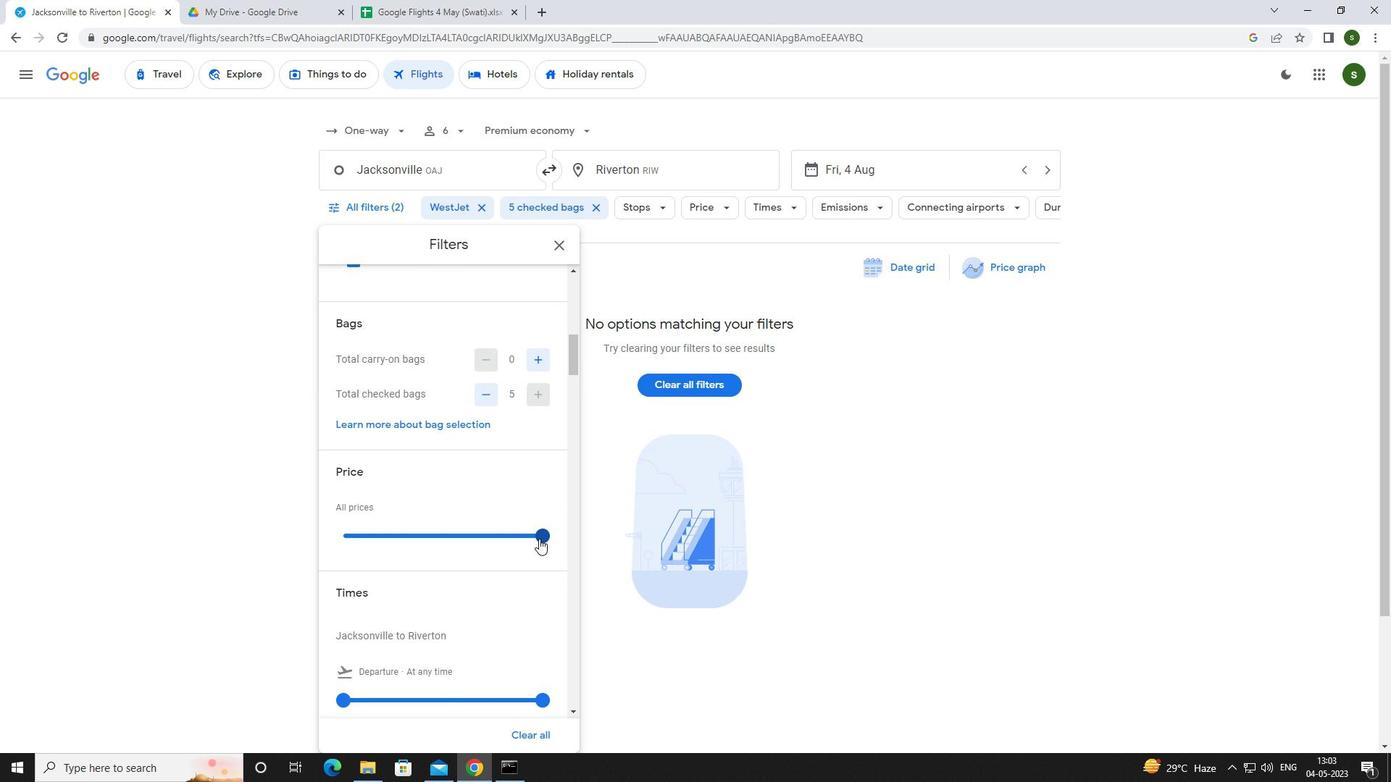 
Action: Mouse pressed left at (542, 537)
Screenshot: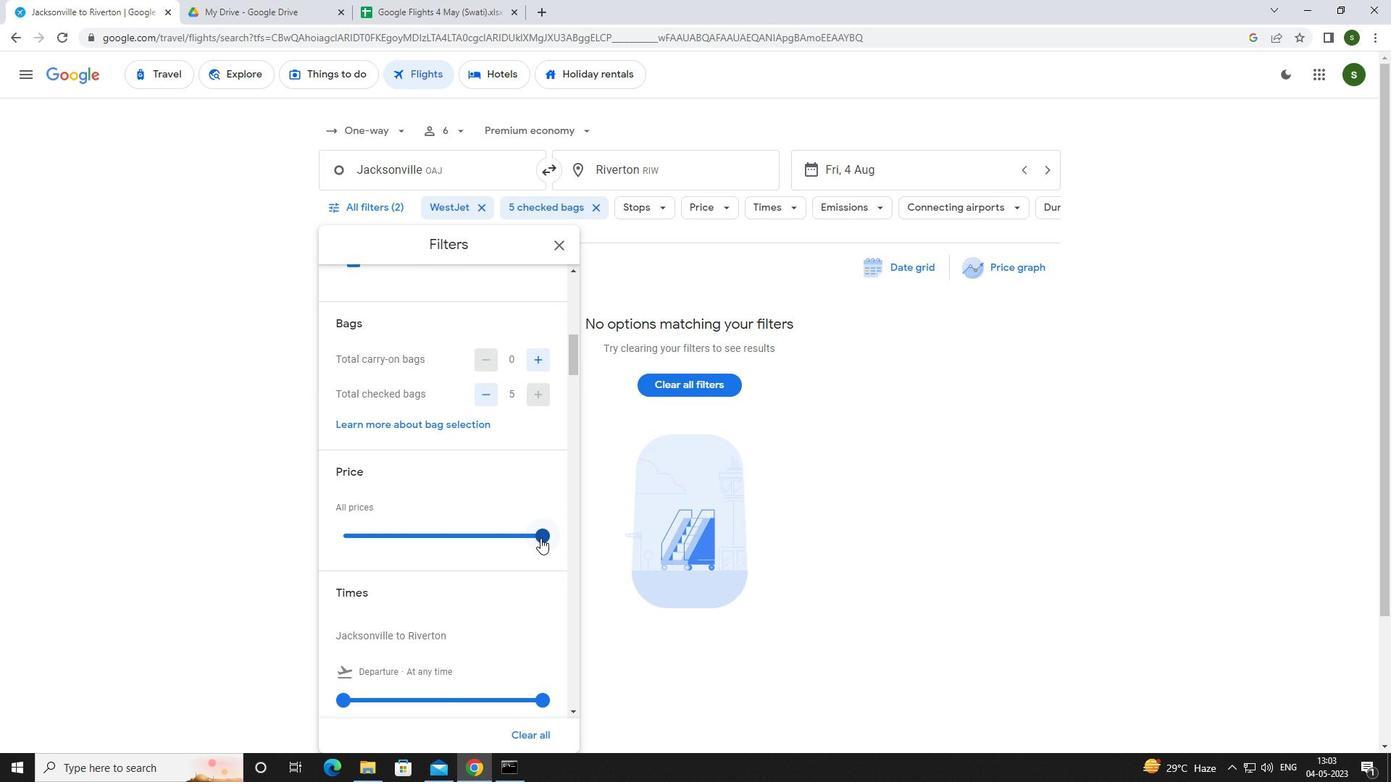 
Action: Mouse scrolled (542, 537) with delta (0, 0)
Screenshot: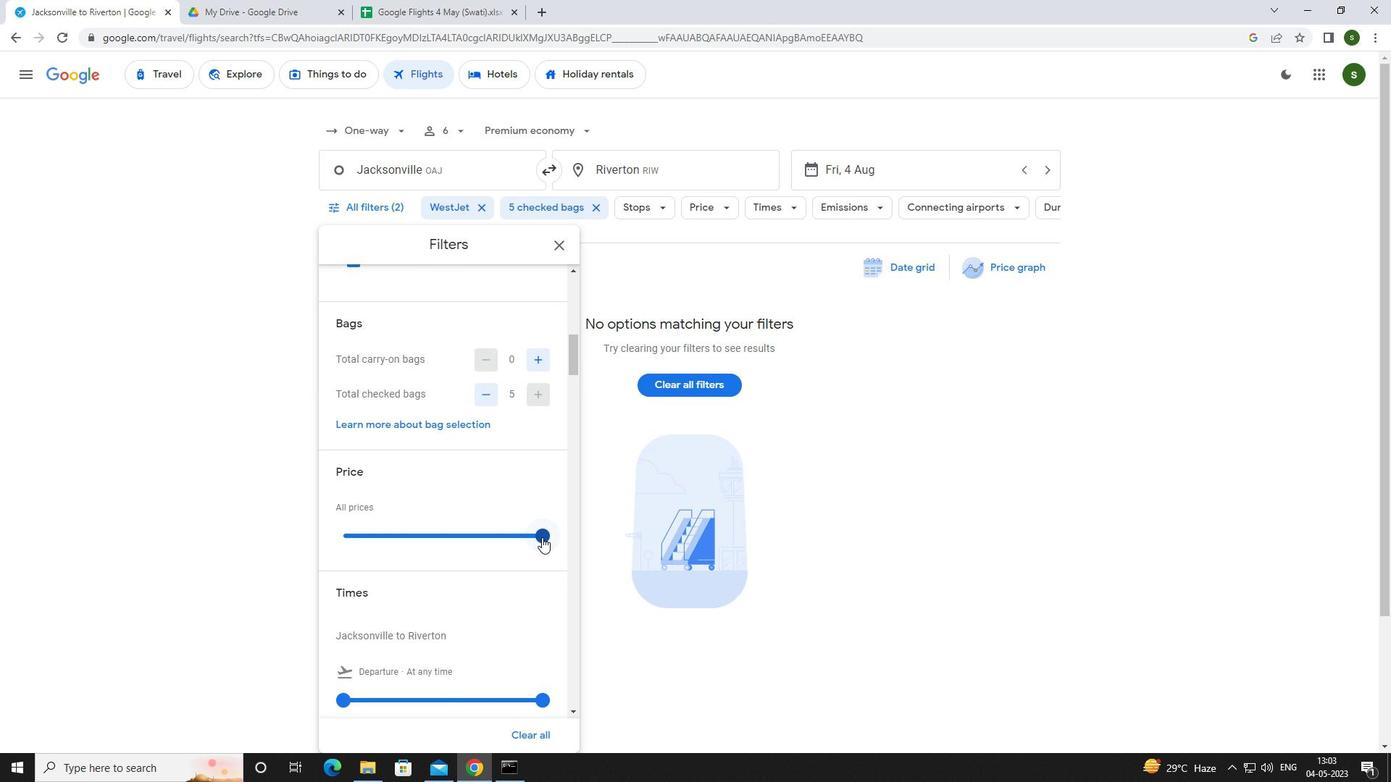 
Action: Mouse moved to (346, 627)
Screenshot: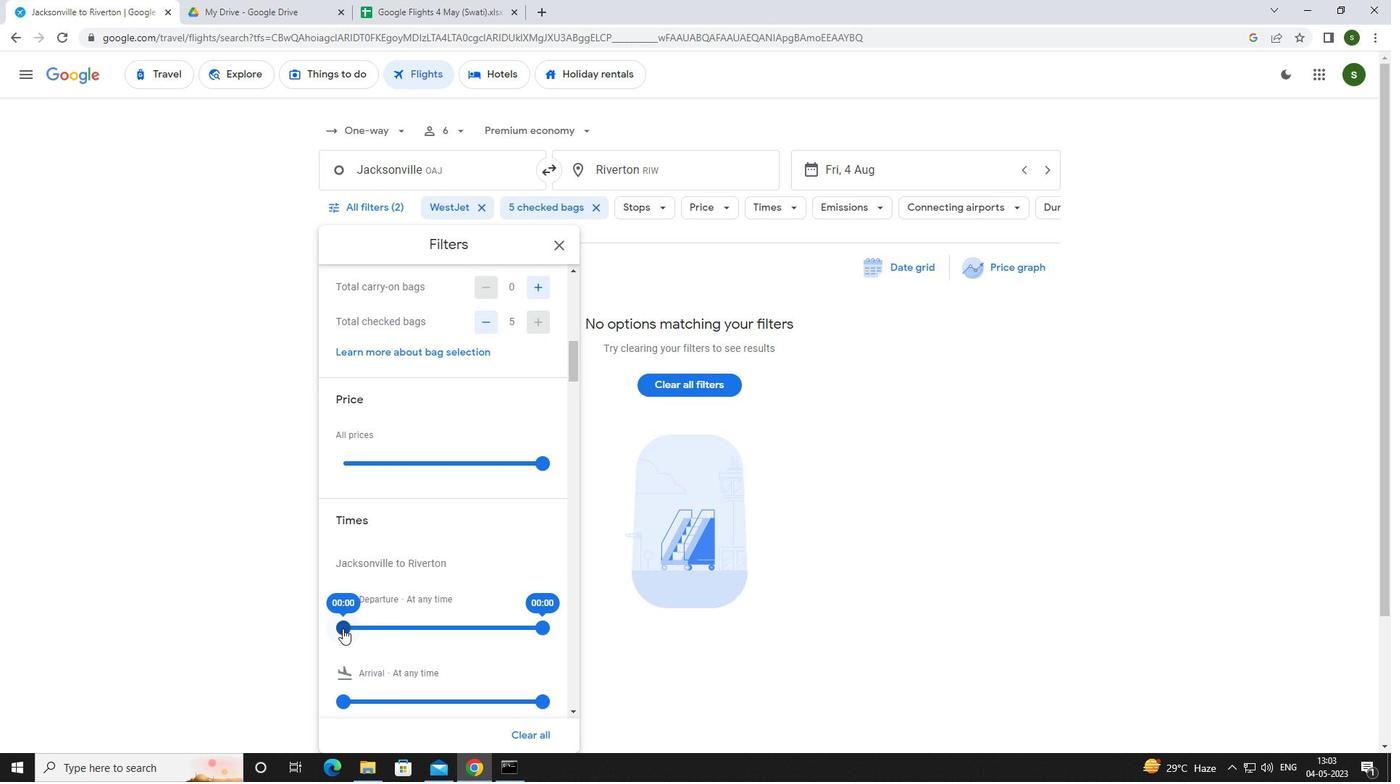 
Action: Mouse pressed left at (346, 627)
Screenshot: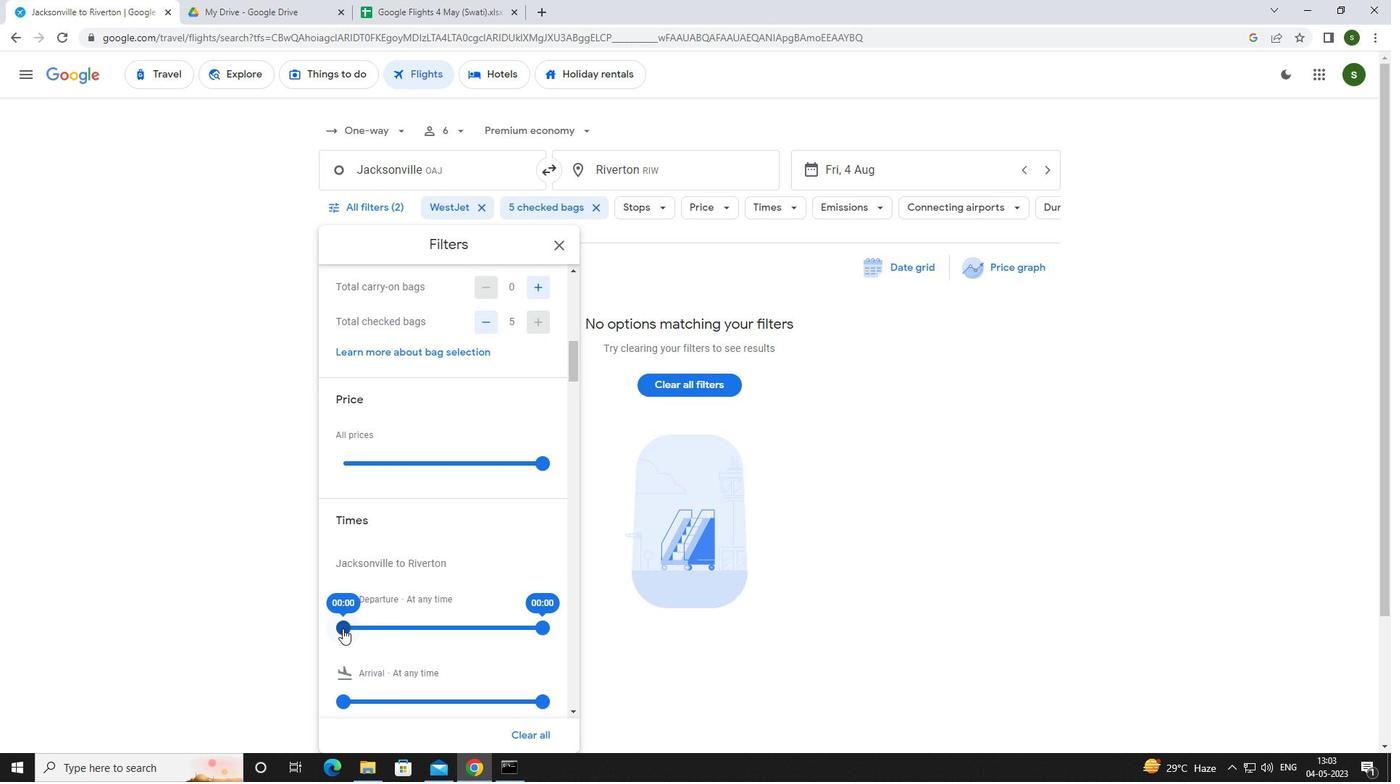 
Action: Mouse moved to (824, 540)
Screenshot: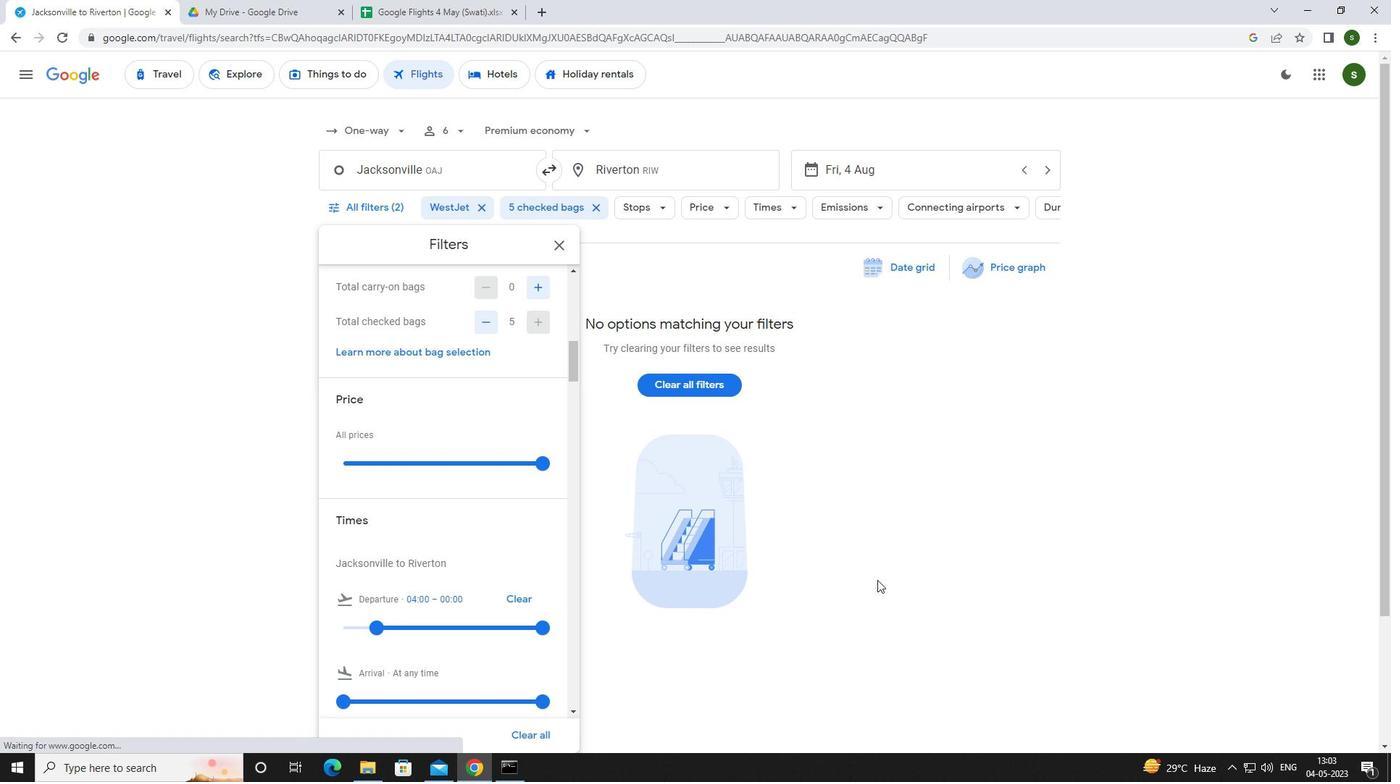 
Action: Mouse pressed left at (824, 540)
Screenshot: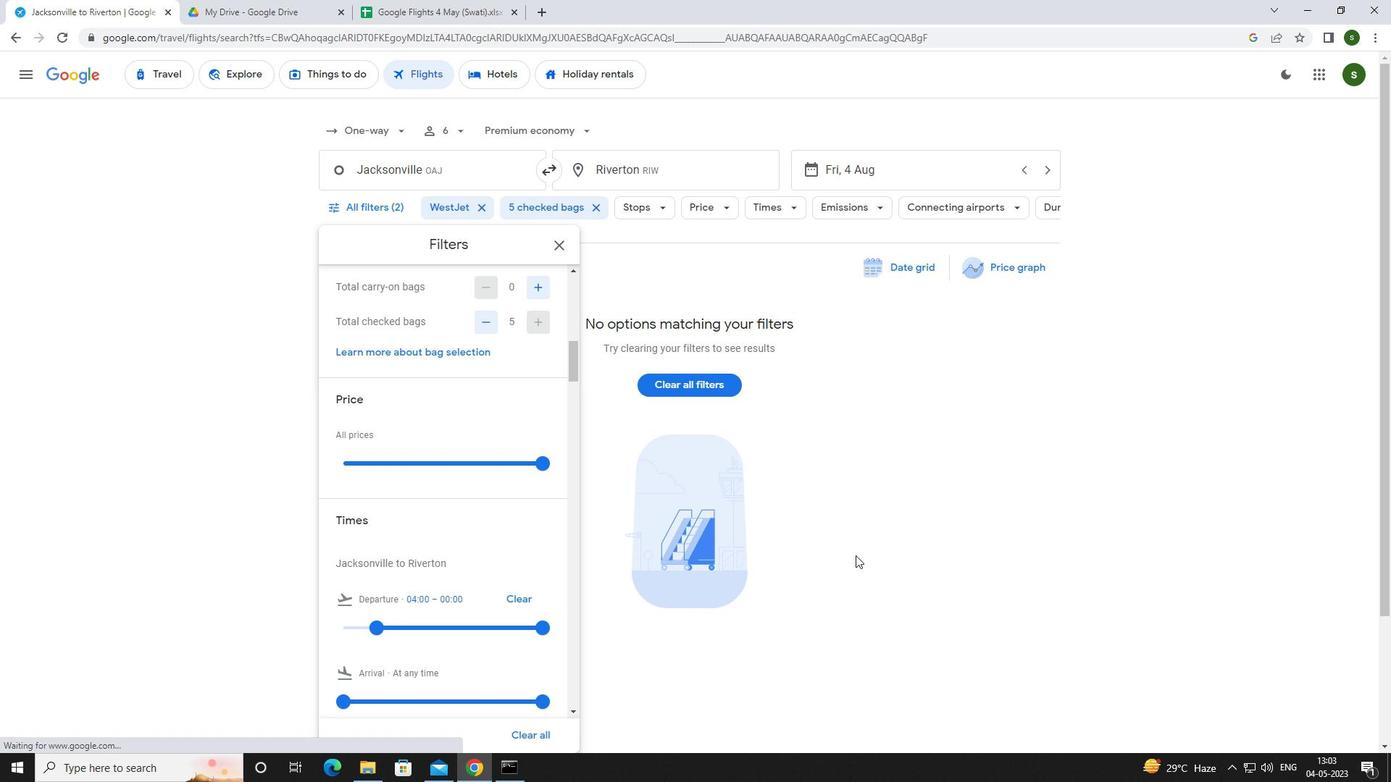 
